 Task: Find a house in Sojat, India for 6 guests from 6 Sep to 15 Sep with a price range of ₹8000 to ₹21000, including Wifi, Free parking, and TV.
Action: Mouse pressed left at (452, 115)
Screenshot: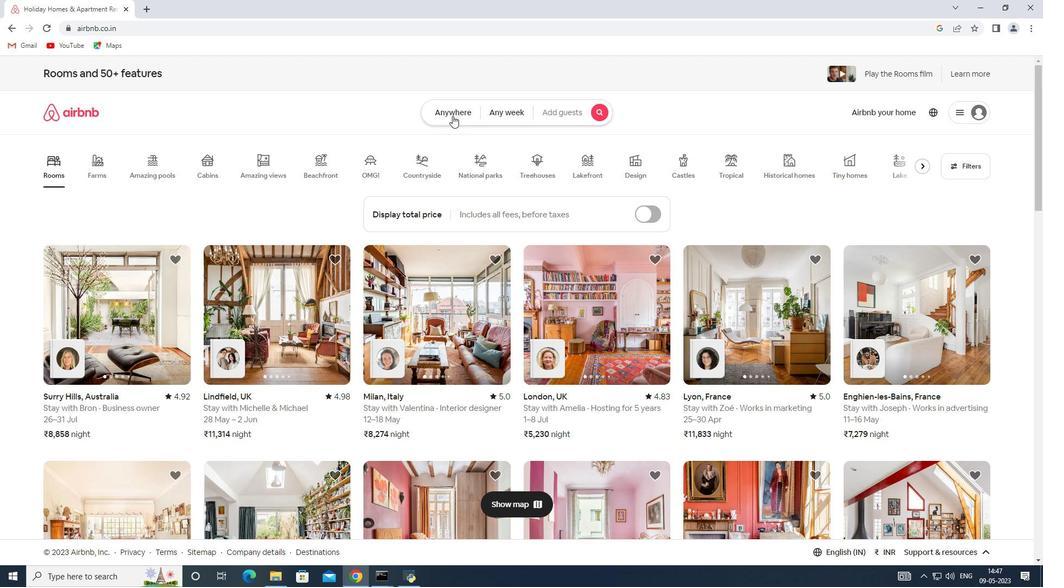 
Action: Mouse moved to (324, 157)
Screenshot: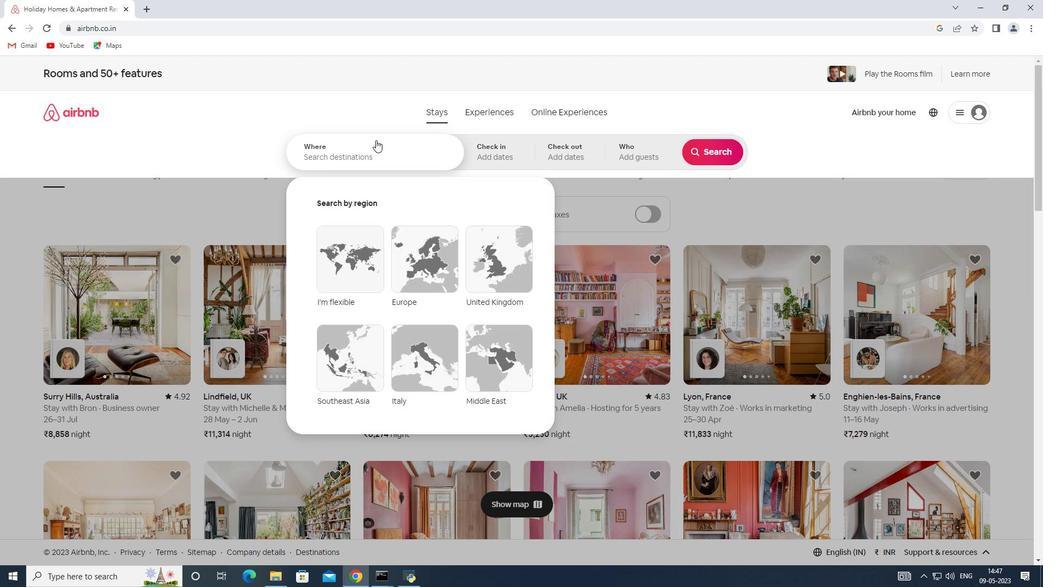 
Action: Mouse pressed left at (324, 157)
Screenshot: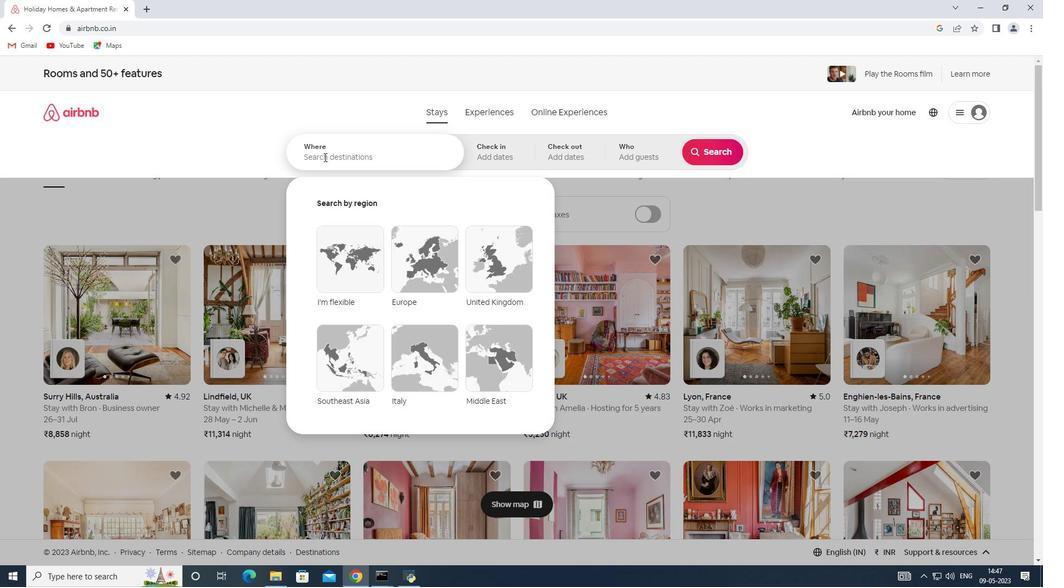 
Action: Key pressed <Key.shift><Key.shift><Key.shift><Key.shift><Key.shift><Key.shift>Sojat,<Key.shift>India
Screenshot: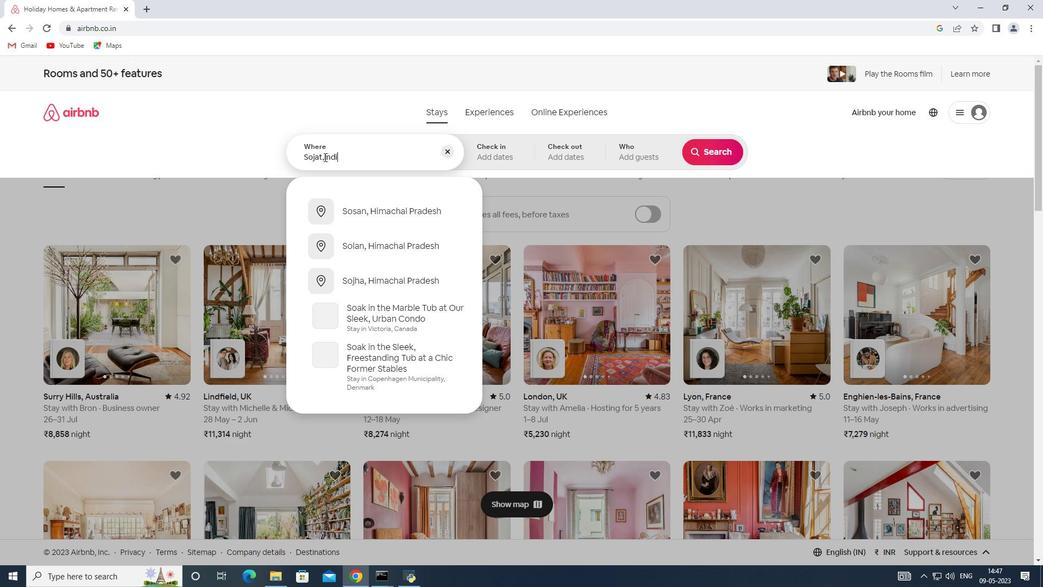 
Action: Mouse moved to (496, 144)
Screenshot: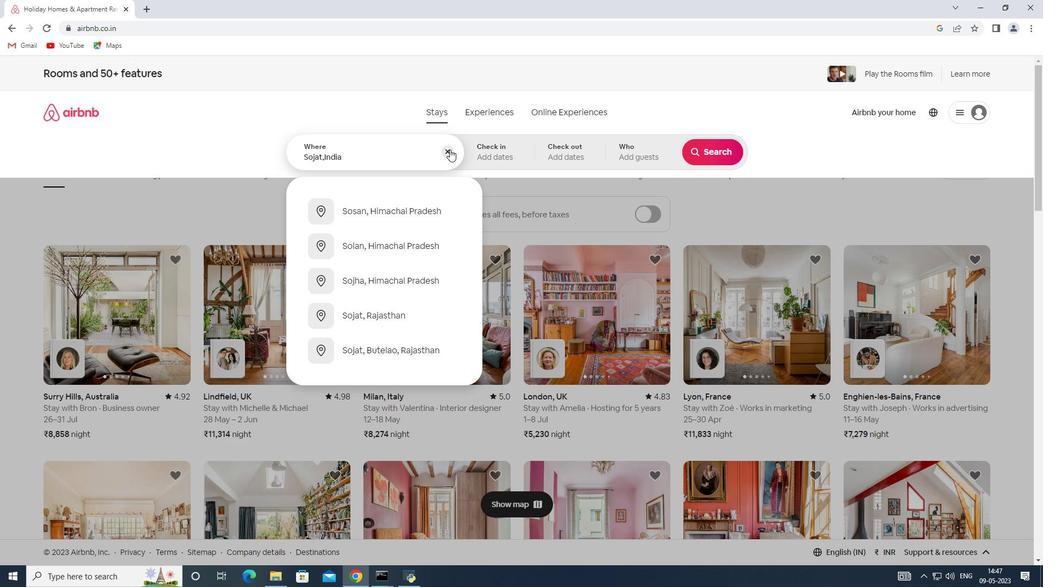 
Action: Mouse pressed left at (496, 144)
Screenshot: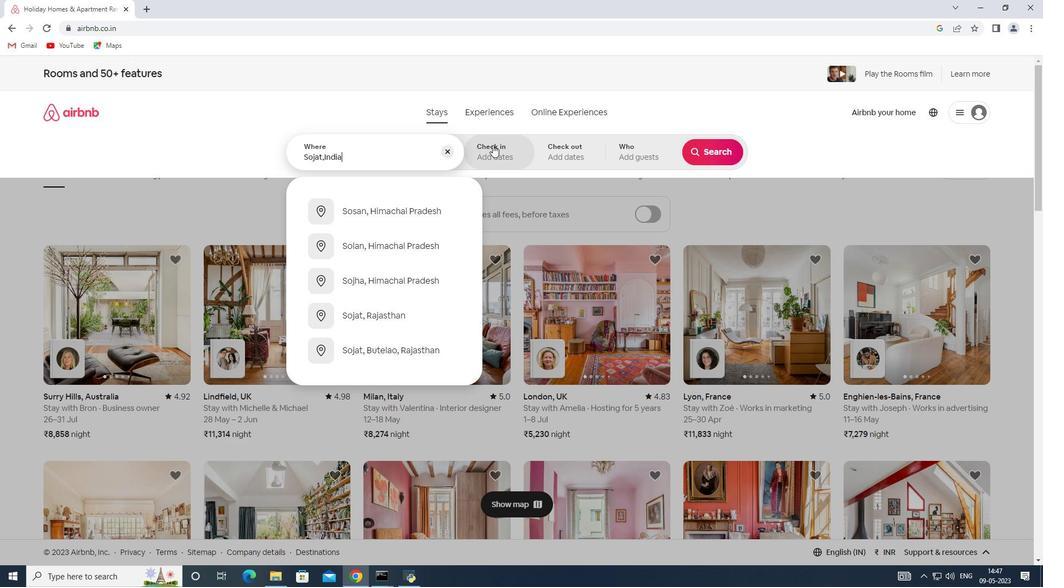 
Action: Mouse moved to (710, 242)
Screenshot: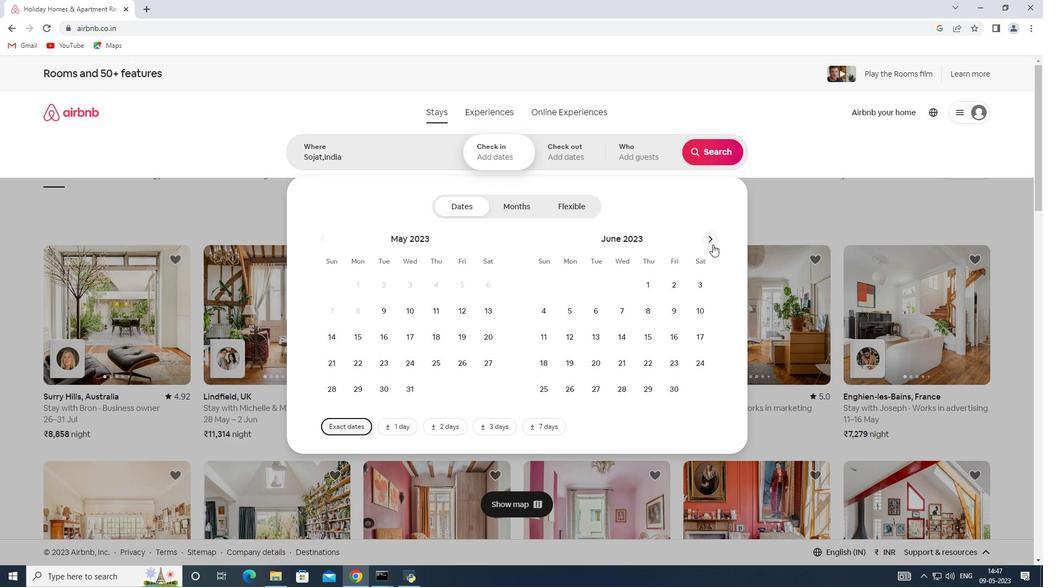 
Action: Mouse pressed left at (710, 242)
Screenshot: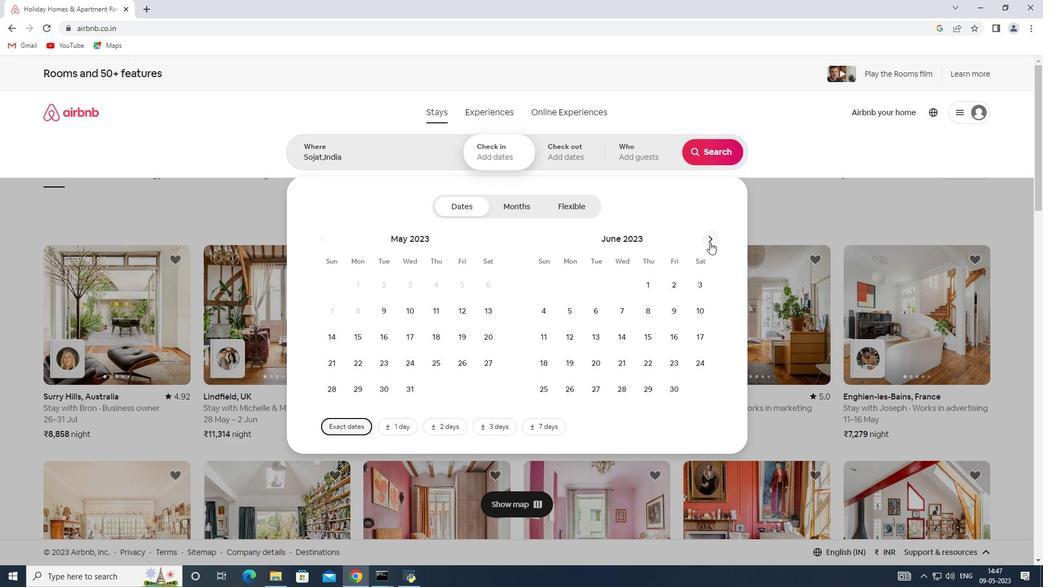 
Action: Mouse pressed left at (710, 242)
Screenshot: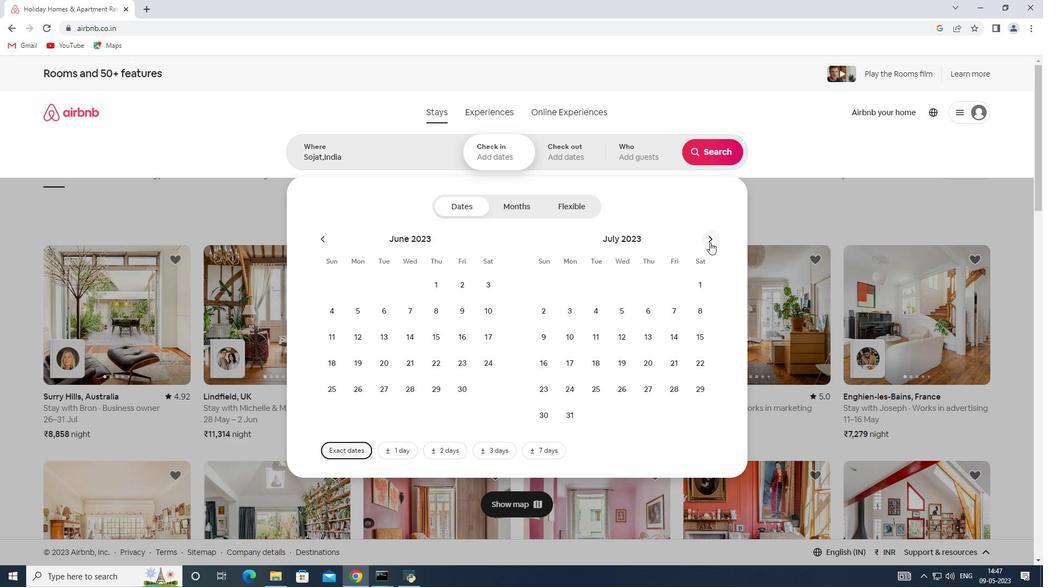 
Action: Mouse pressed left at (710, 242)
Screenshot: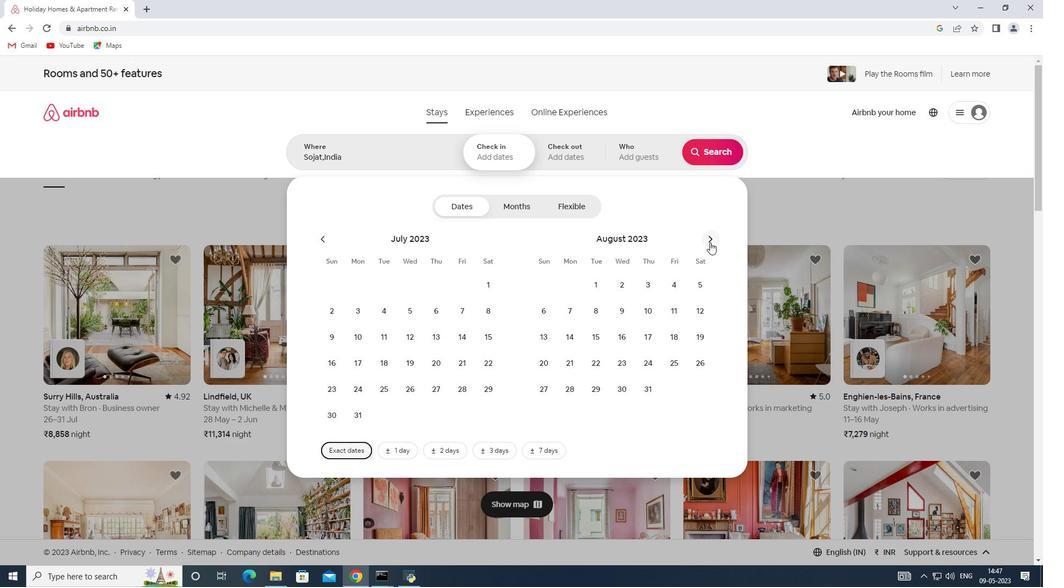 
Action: Mouse moved to (625, 306)
Screenshot: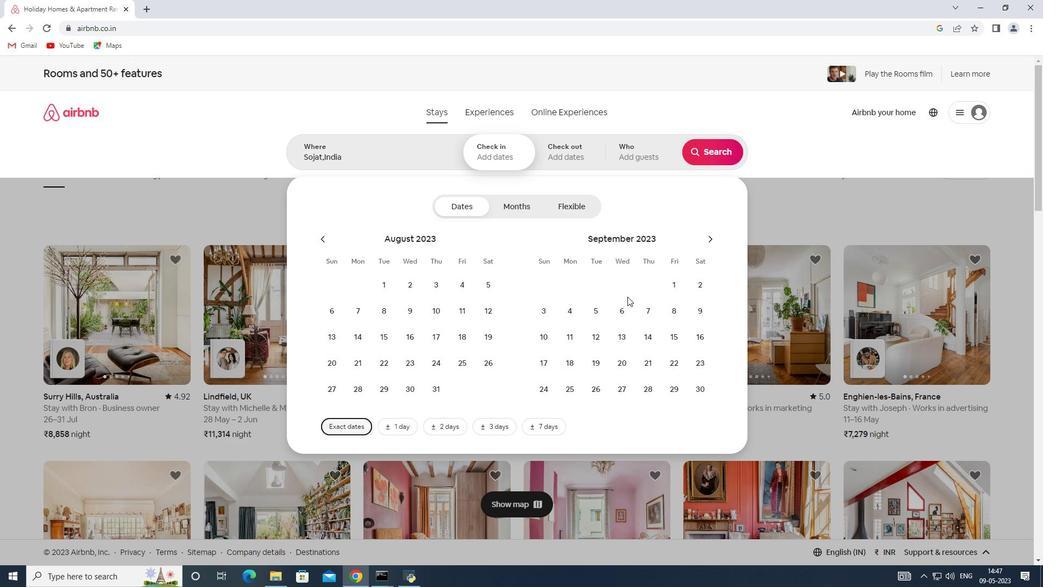 
Action: Mouse pressed left at (625, 306)
Screenshot: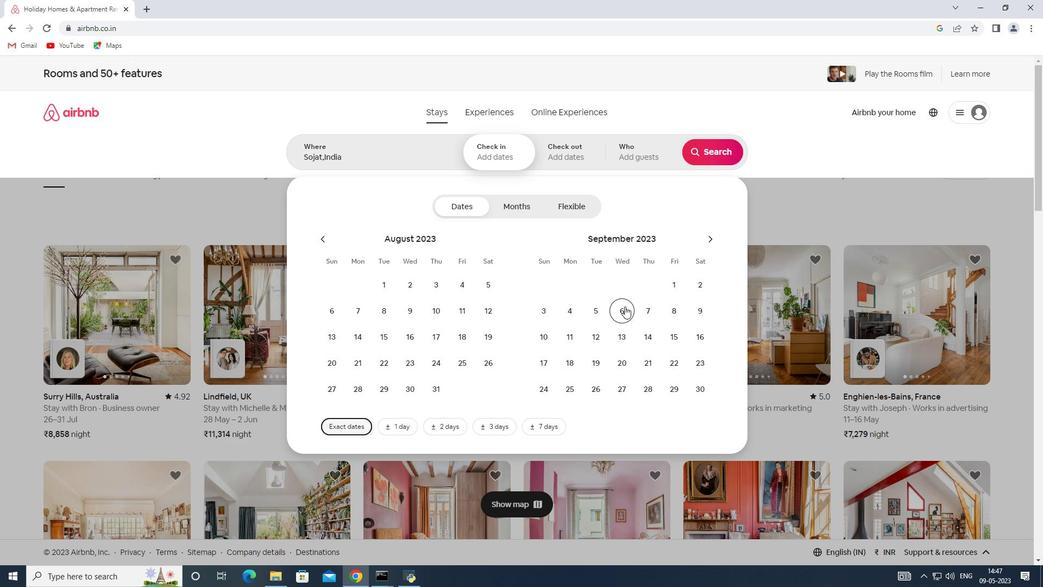 
Action: Mouse moved to (669, 335)
Screenshot: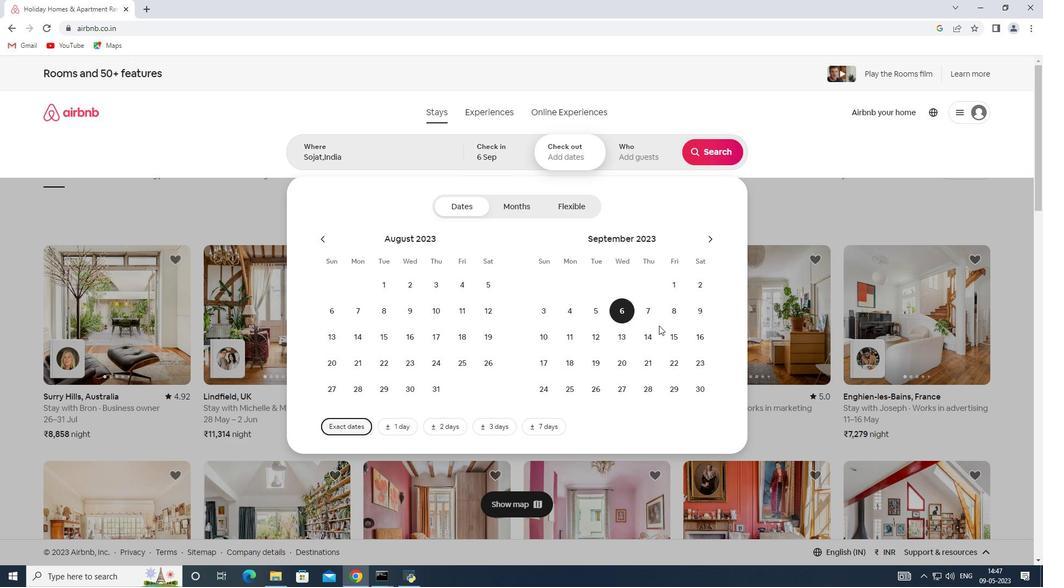 
Action: Mouse pressed left at (669, 335)
Screenshot: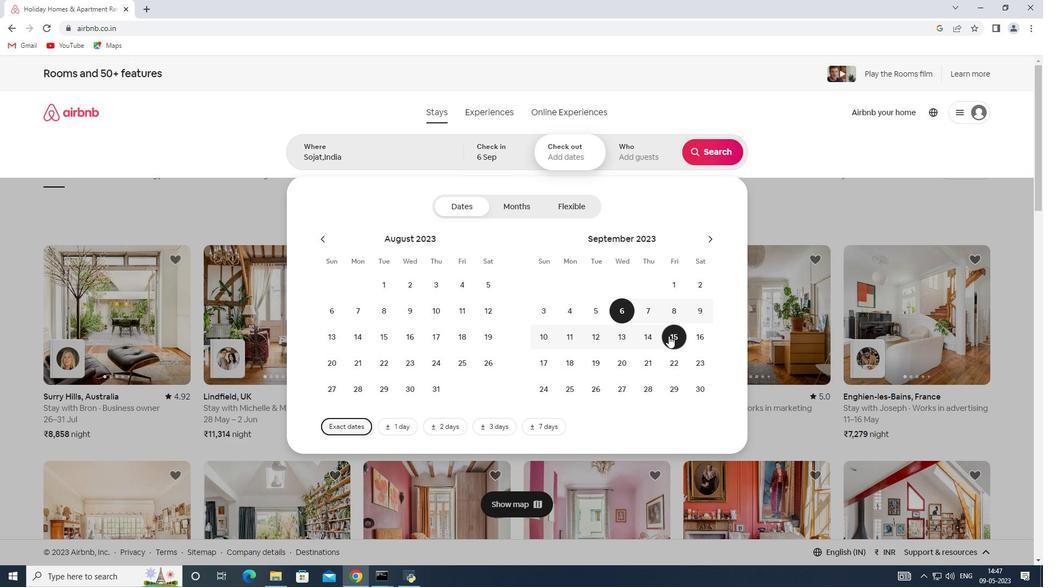 
Action: Mouse moved to (642, 154)
Screenshot: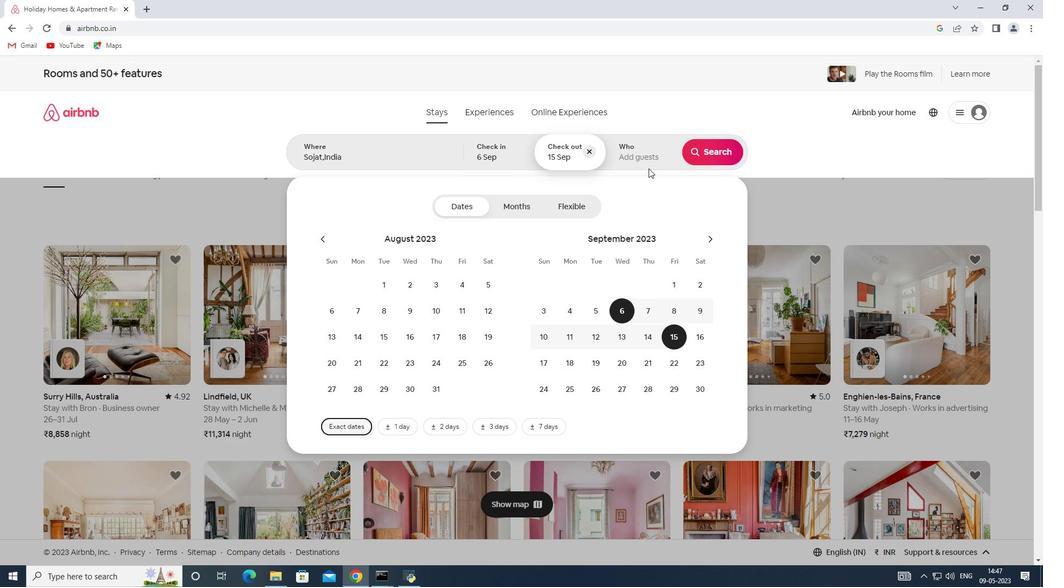 
Action: Mouse pressed left at (642, 154)
Screenshot: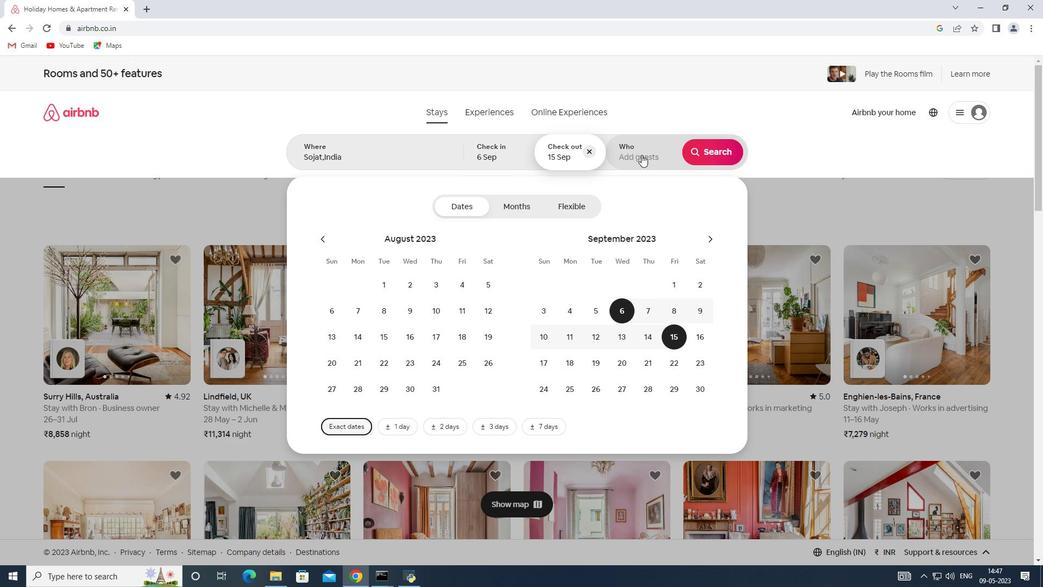 
Action: Mouse moved to (714, 209)
Screenshot: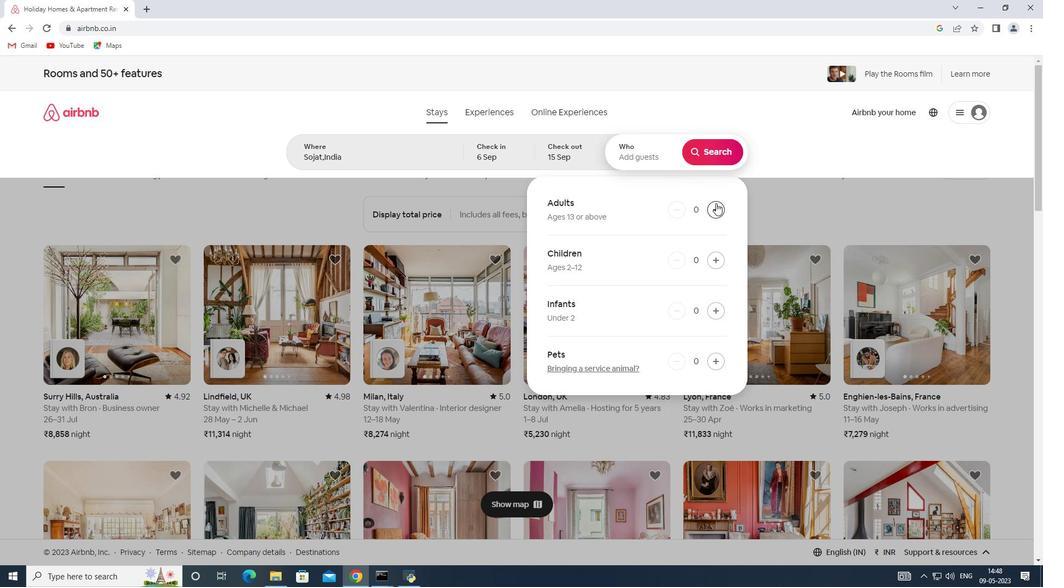 
Action: Mouse pressed left at (714, 209)
Screenshot: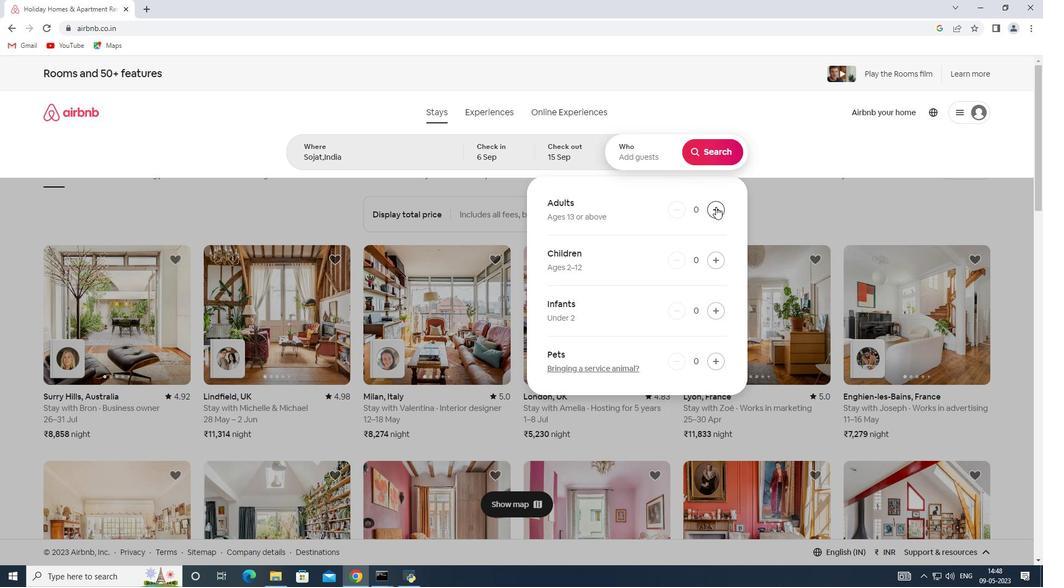 
Action: Mouse pressed left at (714, 209)
Screenshot: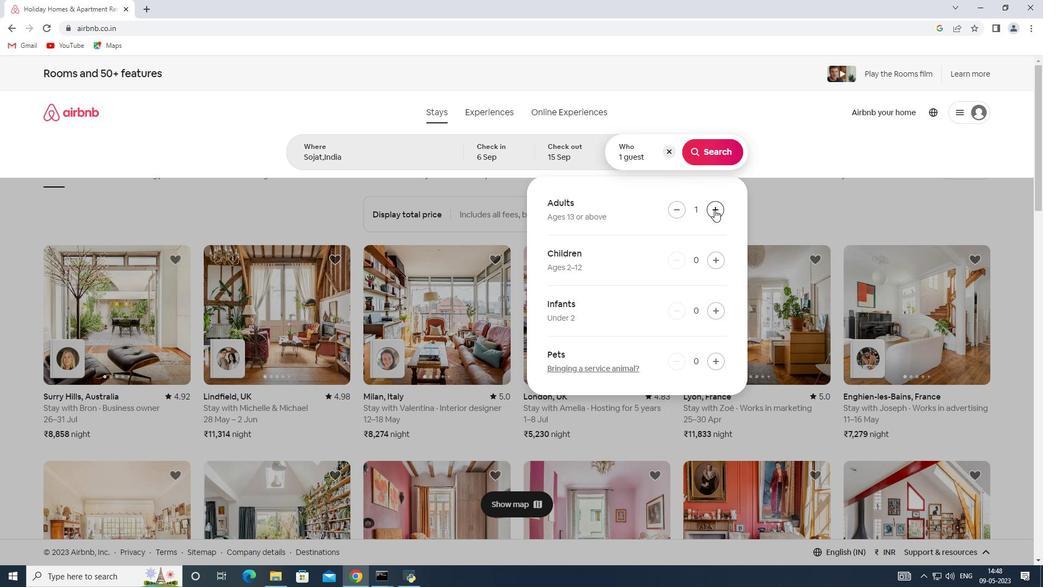 
Action: Mouse moved to (714, 210)
Screenshot: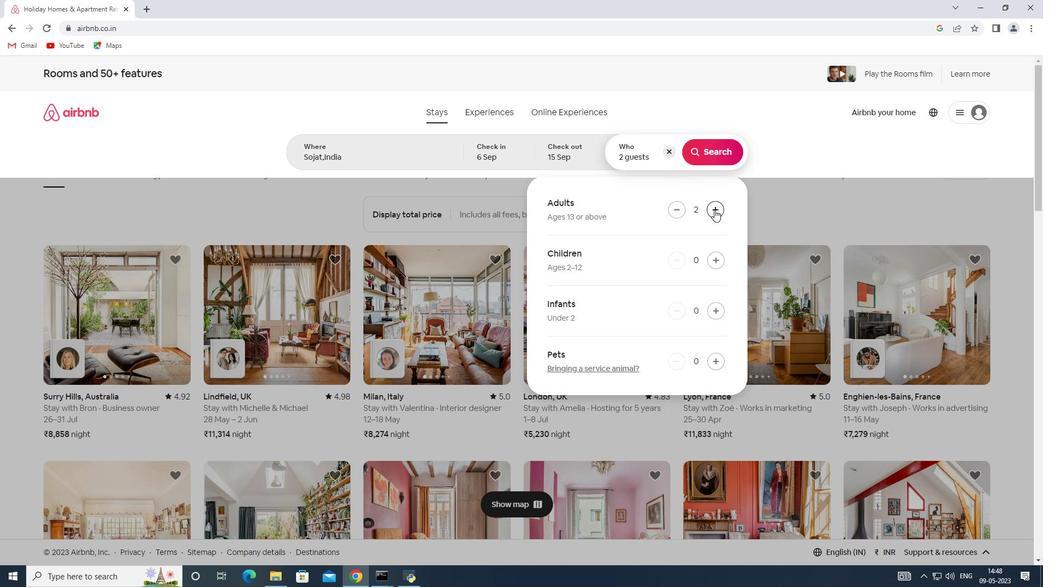 
Action: Mouse pressed left at (714, 210)
Screenshot: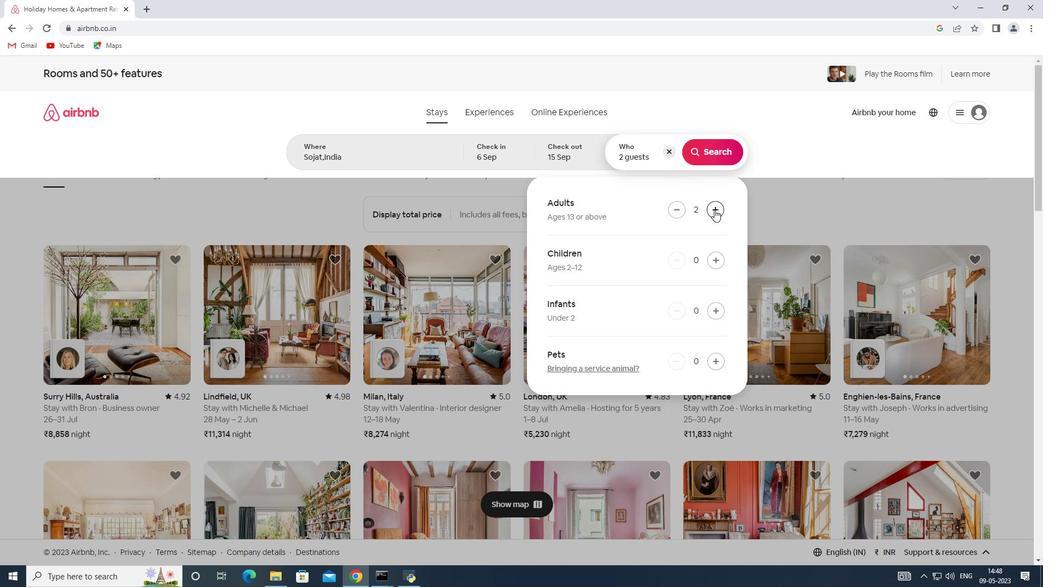 
Action: Mouse pressed left at (714, 210)
Screenshot: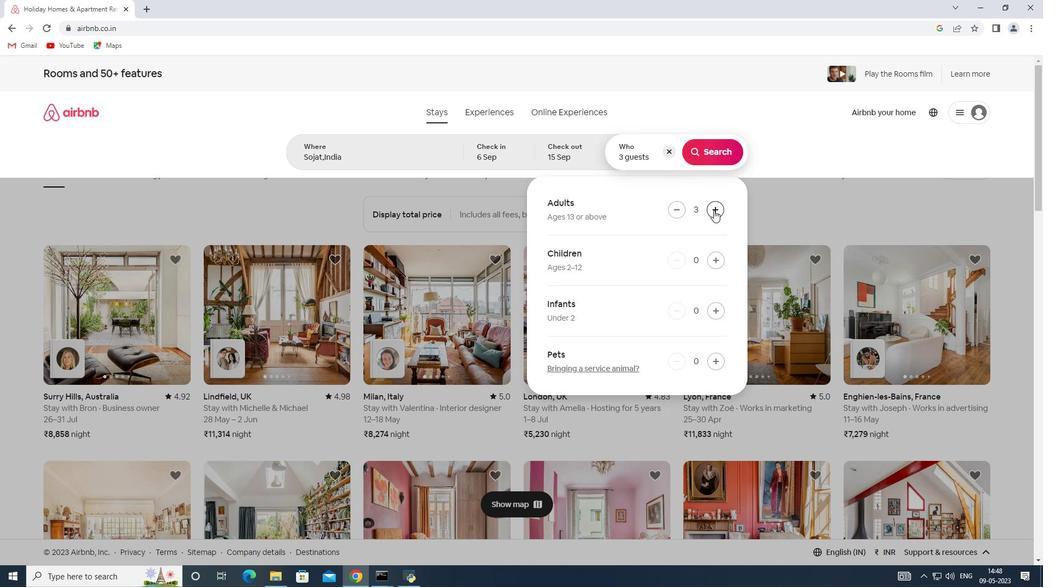 
Action: Mouse pressed left at (714, 210)
Screenshot: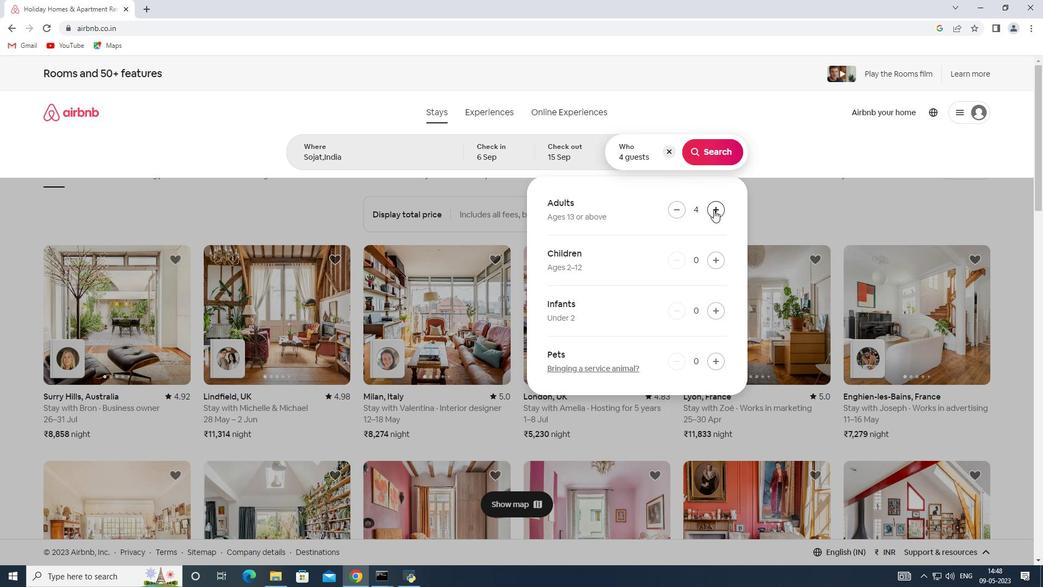 
Action: Mouse pressed left at (714, 210)
Screenshot: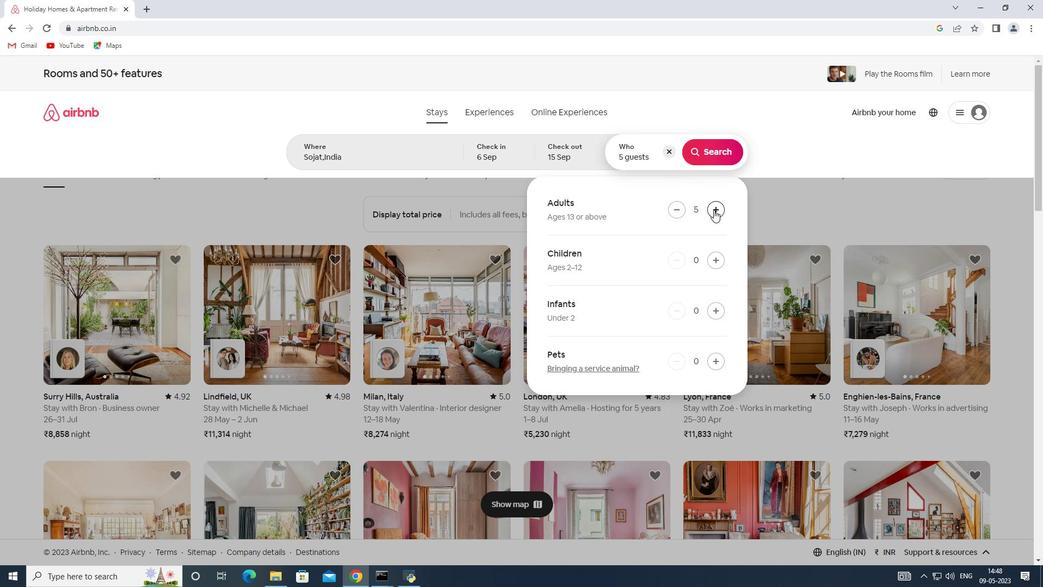 
Action: Mouse moved to (708, 152)
Screenshot: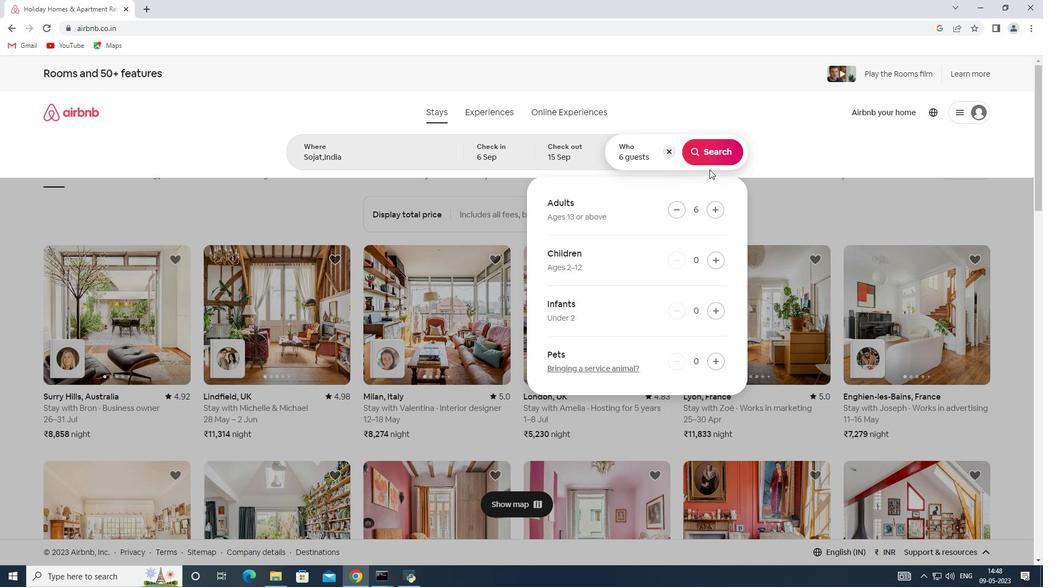 
Action: Mouse pressed left at (708, 152)
Screenshot: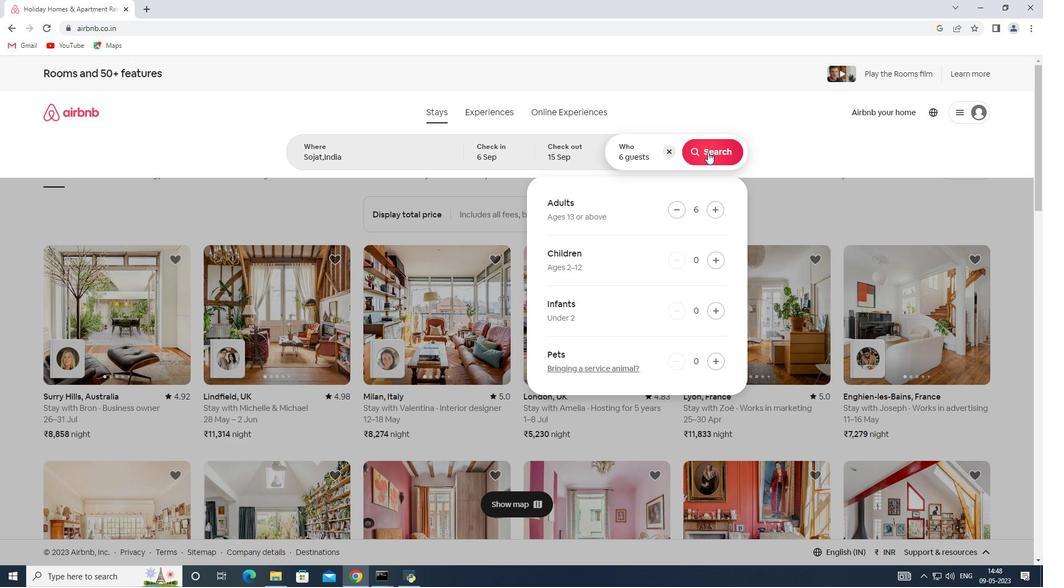 
Action: Mouse moved to (981, 127)
Screenshot: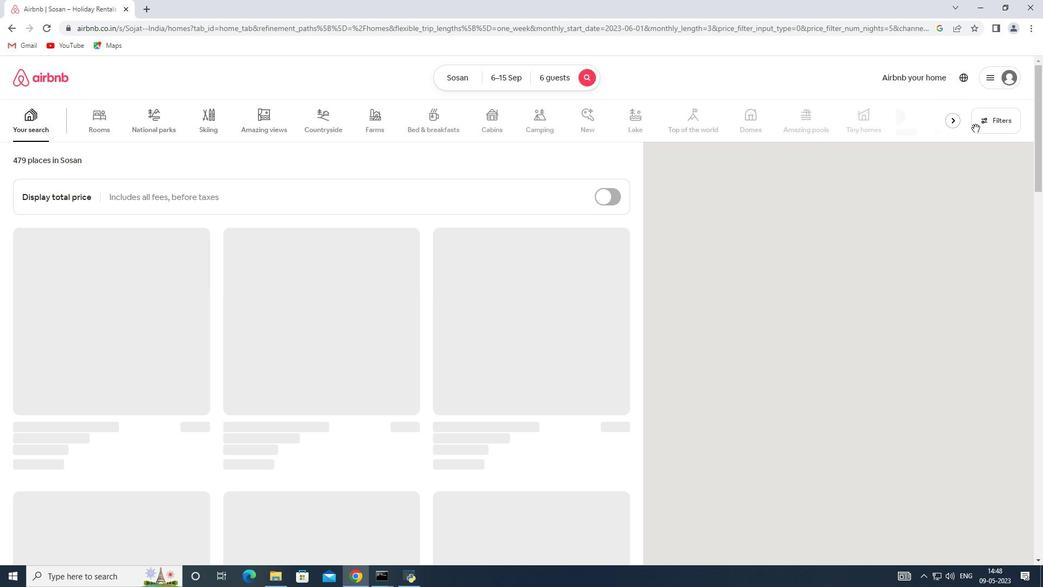 
Action: Mouse pressed left at (981, 127)
Screenshot: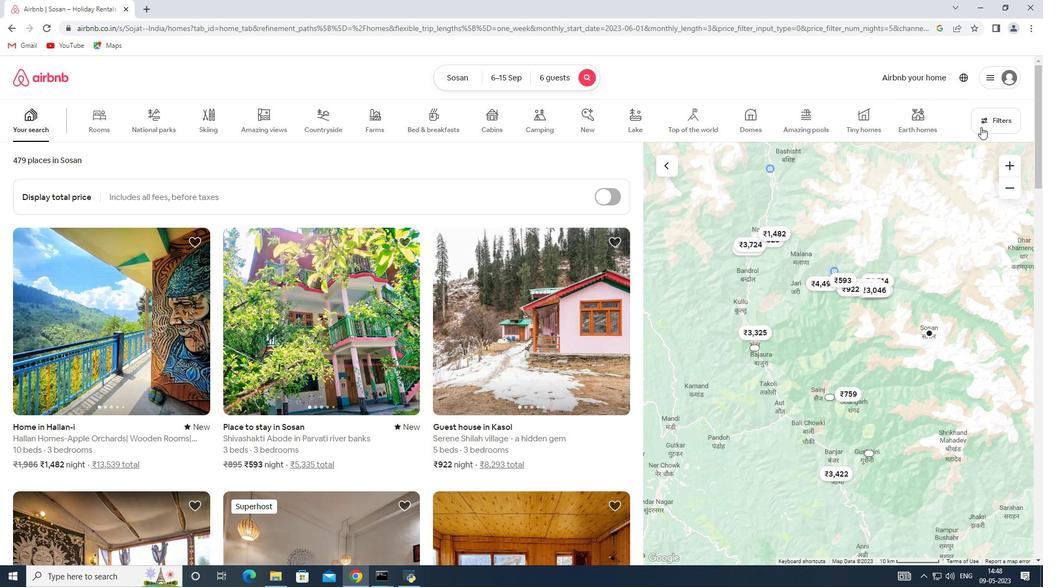 
Action: Mouse moved to (380, 383)
Screenshot: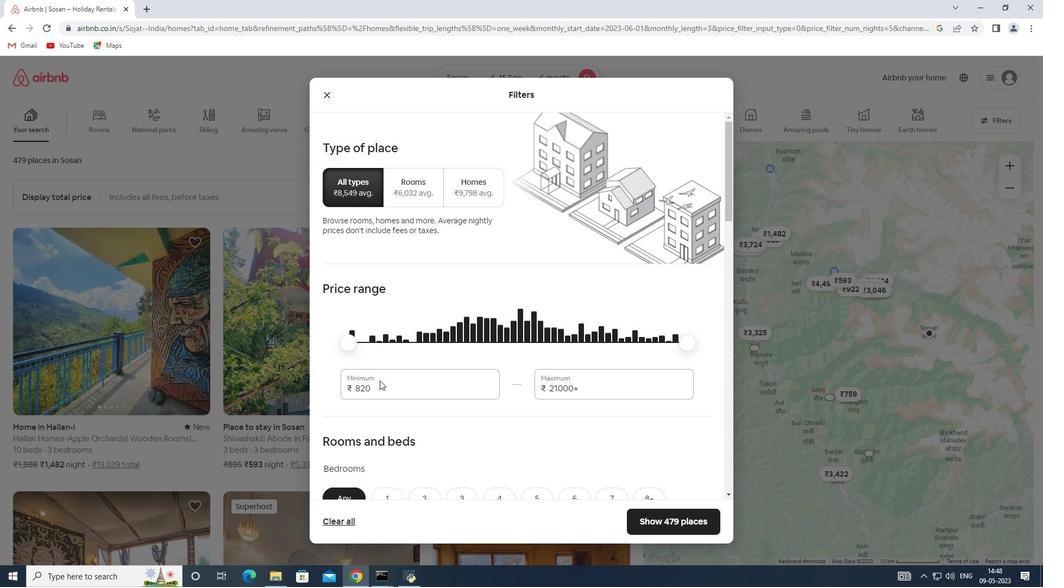 
Action: Mouse pressed left at (380, 383)
Screenshot: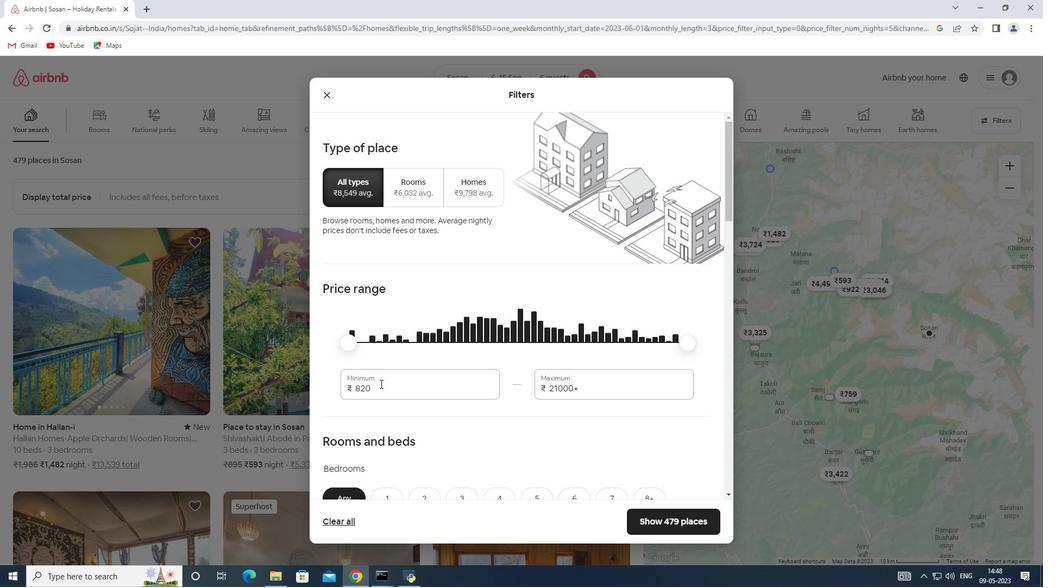 
Action: Mouse moved to (331, 385)
Screenshot: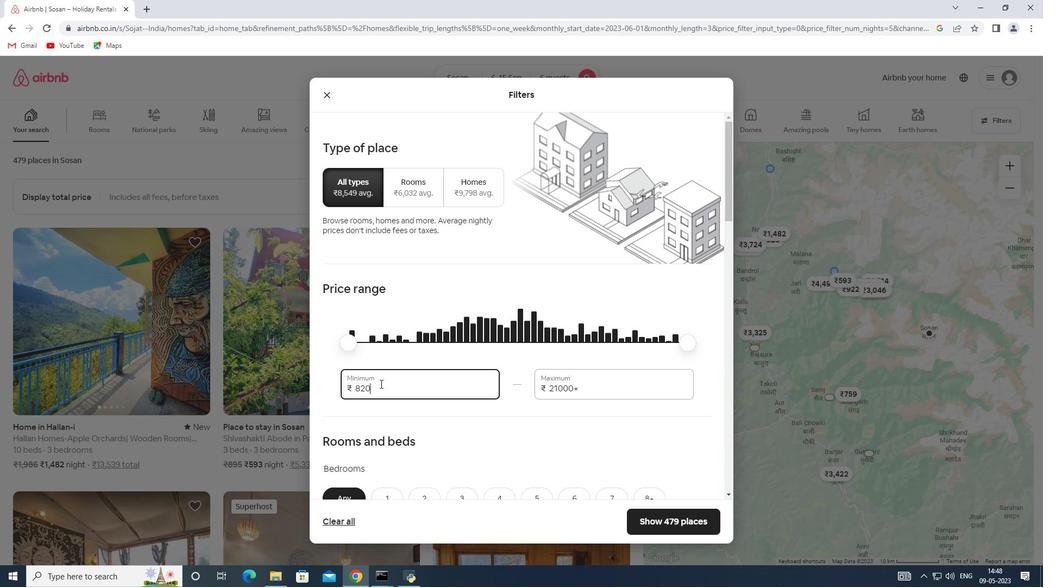 
Action: Key pressed 8000
Screenshot: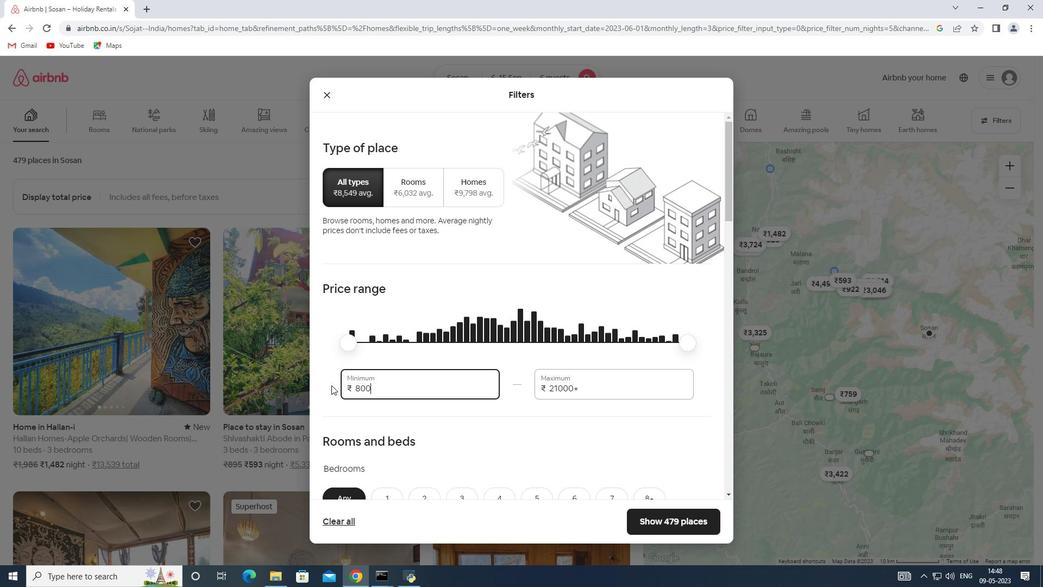 
Action: Mouse moved to (575, 386)
Screenshot: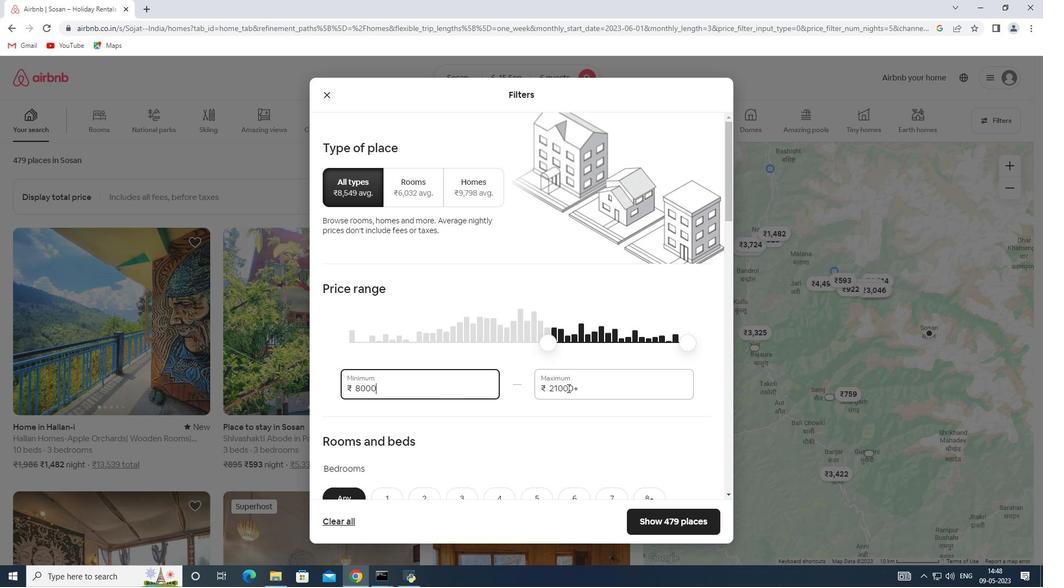 
Action: Mouse pressed left at (575, 386)
Screenshot: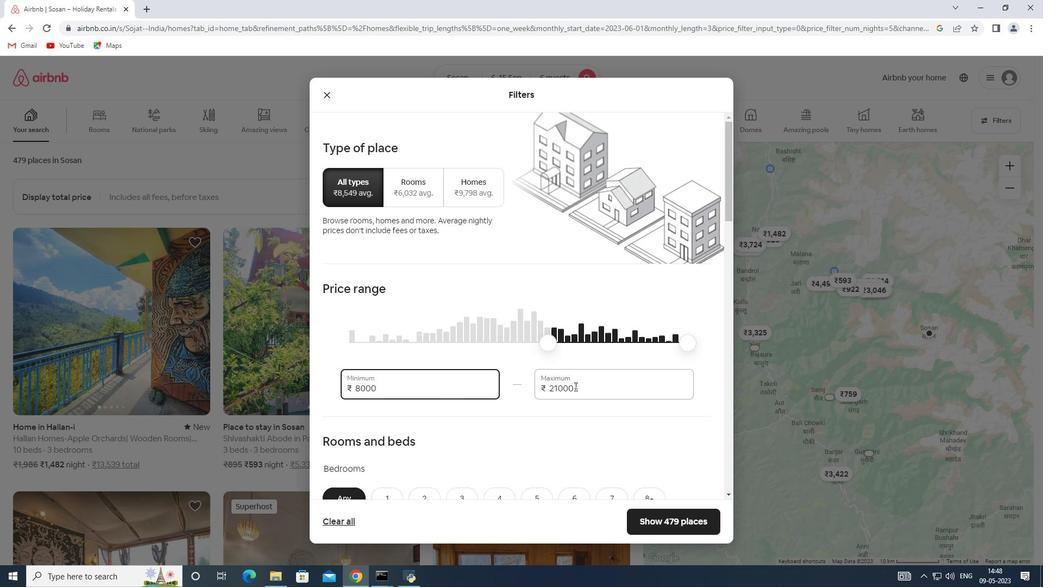 
Action: Mouse moved to (532, 391)
Screenshot: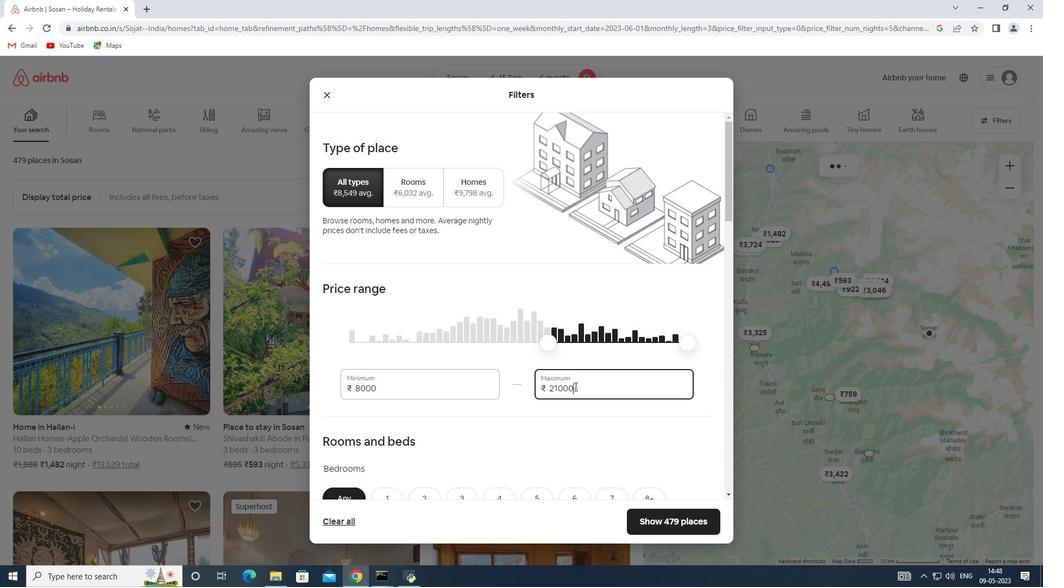 
Action: Key pressed 12000
Screenshot: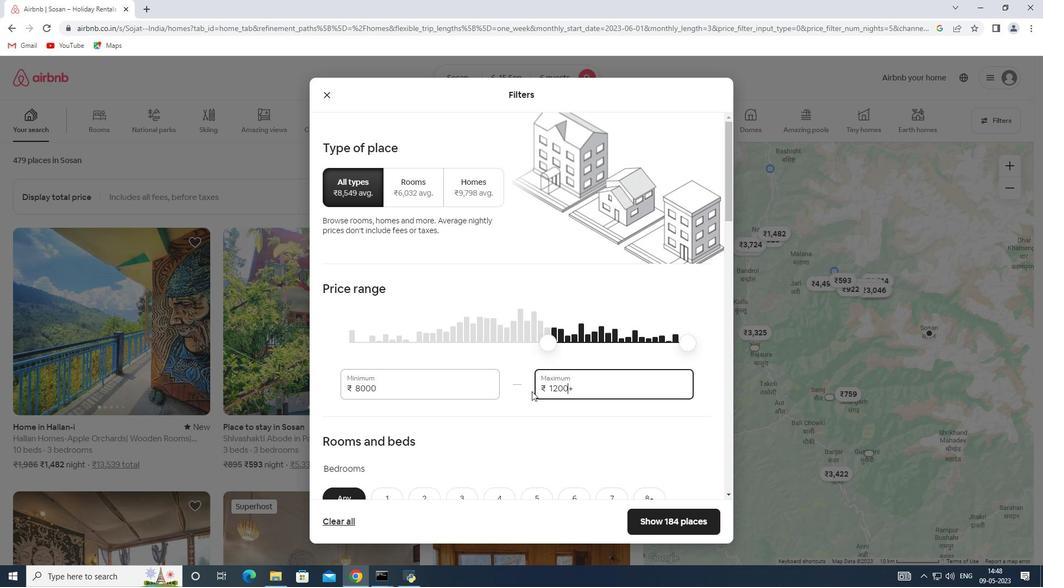 
Action: Mouse scrolled (532, 390) with delta (0, 0)
Screenshot: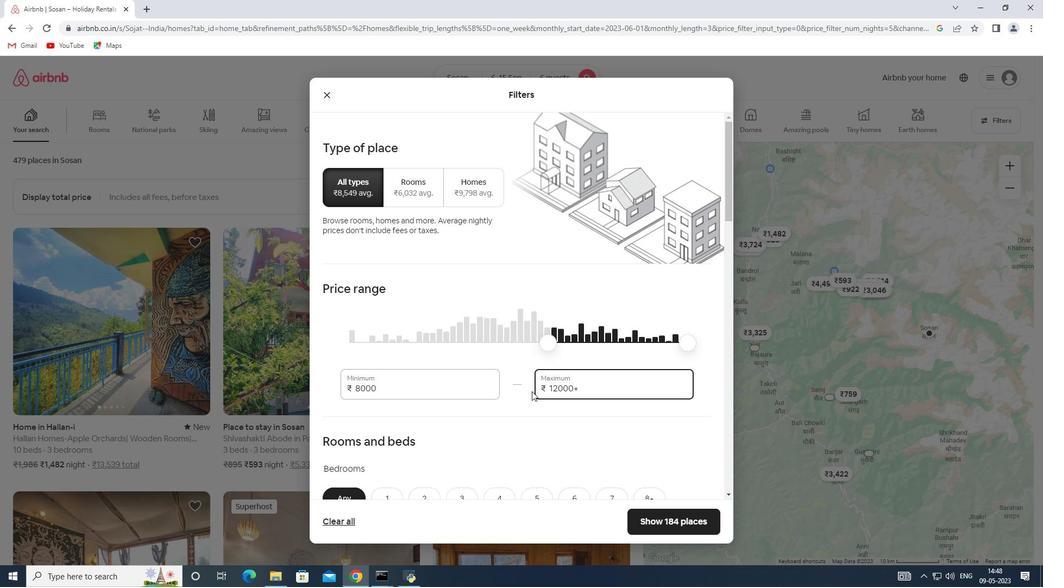 
Action: Mouse scrolled (532, 390) with delta (0, 0)
Screenshot: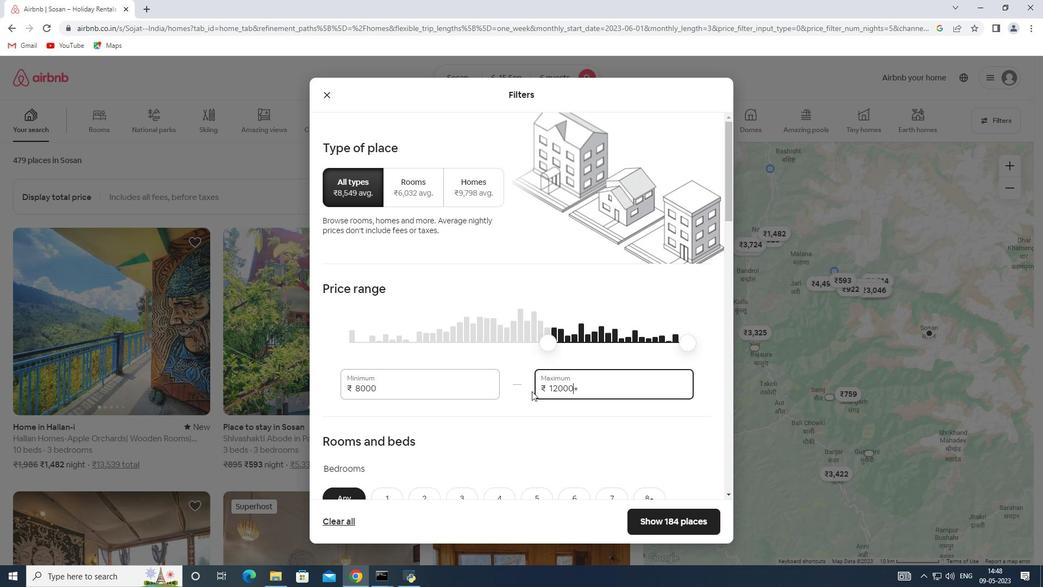 
Action: Mouse scrolled (532, 390) with delta (0, 0)
Screenshot: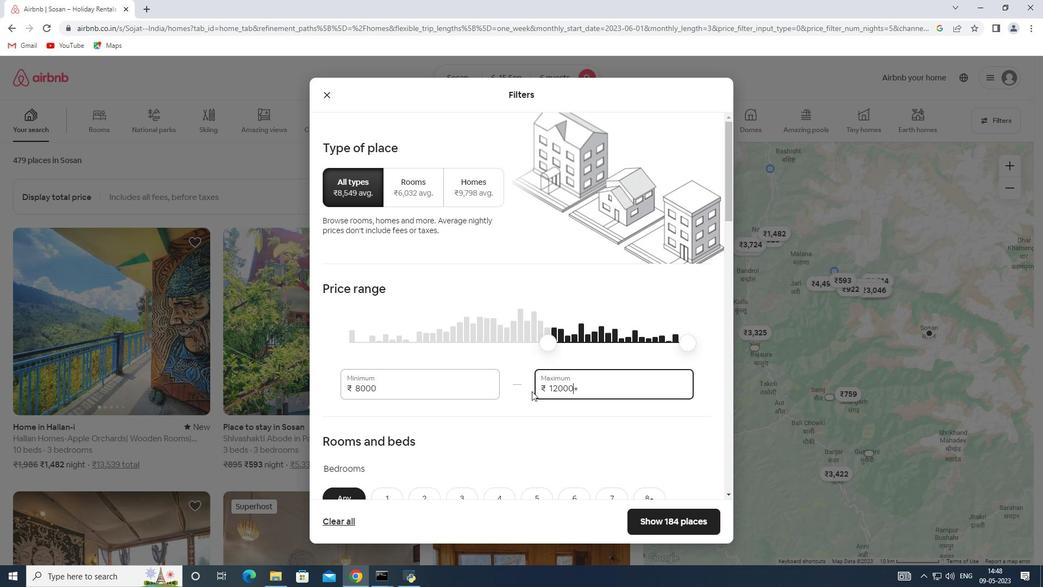 
Action: Mouse scrolled (532, 390) with delta (0, 0)
Screenshot: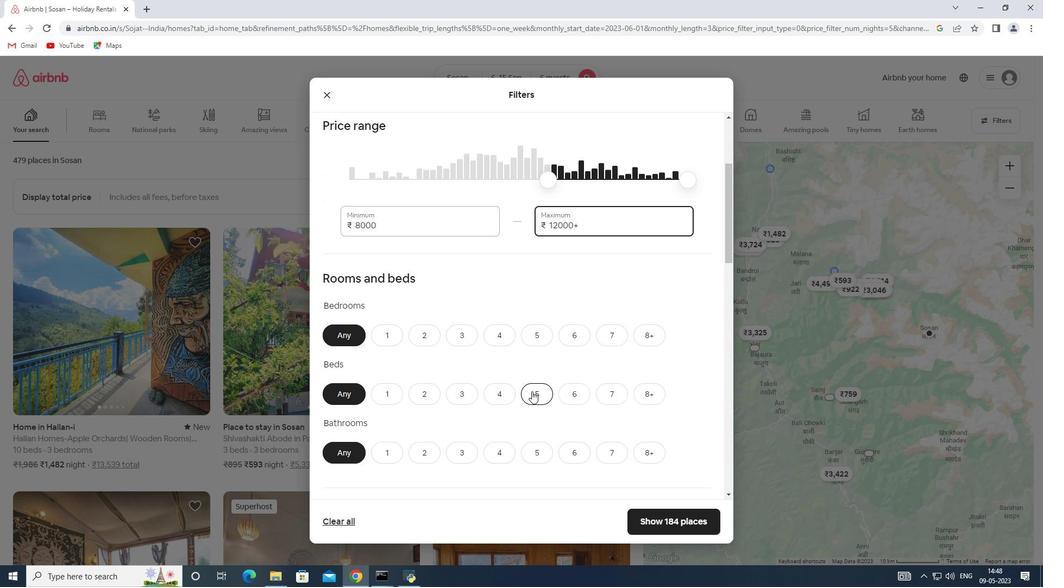 
Action: Mouse moved to (569, 285)
Screenshot: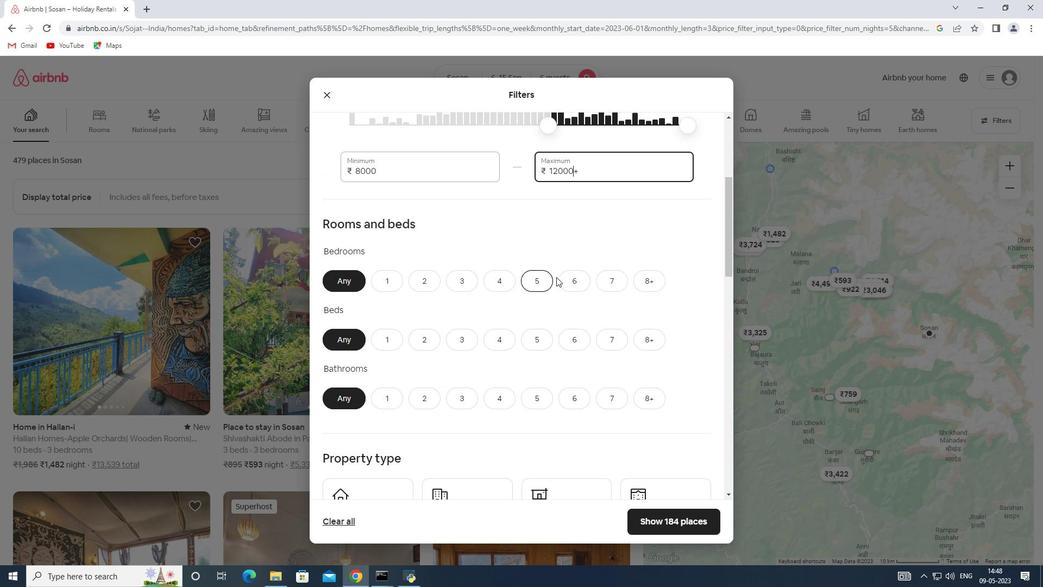 
Action: Mouse pressed left at (569, 285)
Screenshot: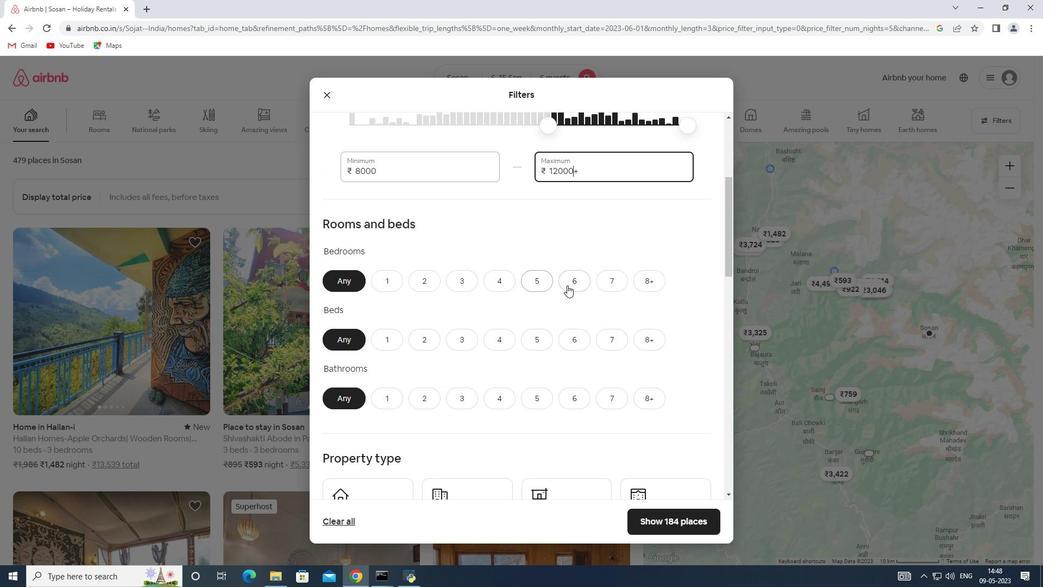 
Action: Mouse moved to (577, 343)
Screenshot: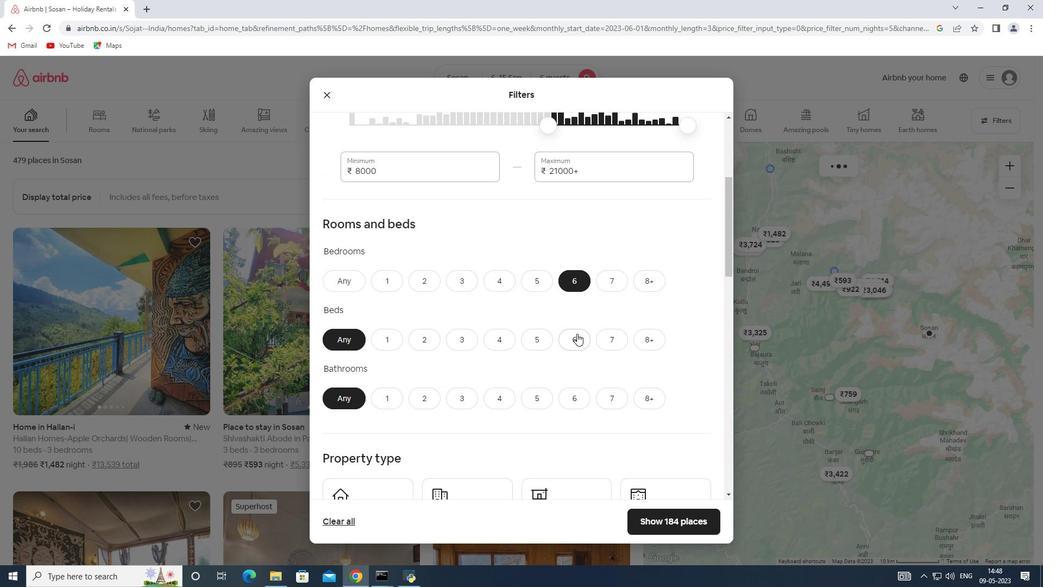
Action: Mouse pressed left at (577, 343)
Screenshot: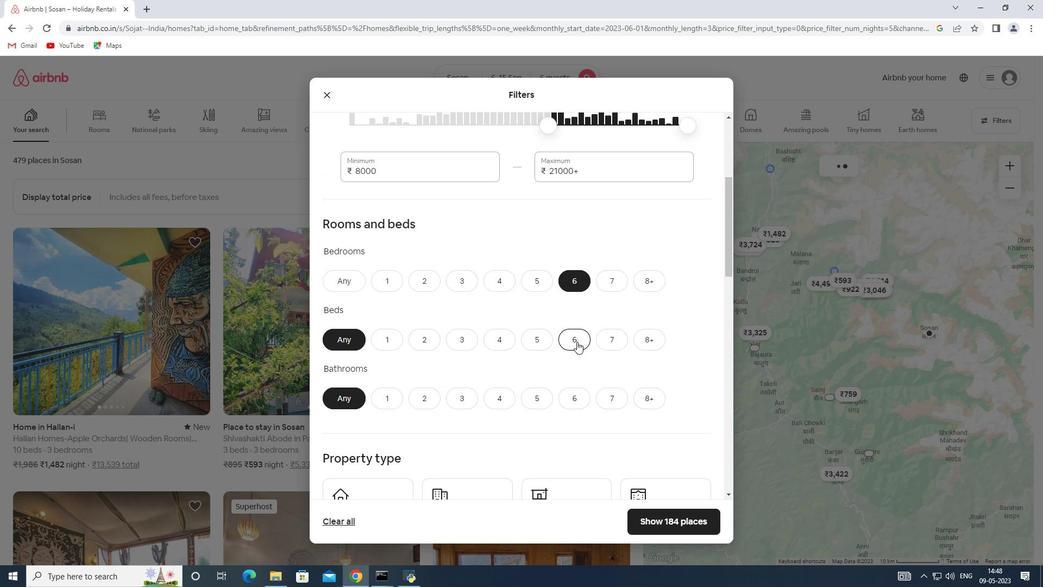 
Action: Mouse moved to (575, 401)
Screenshot: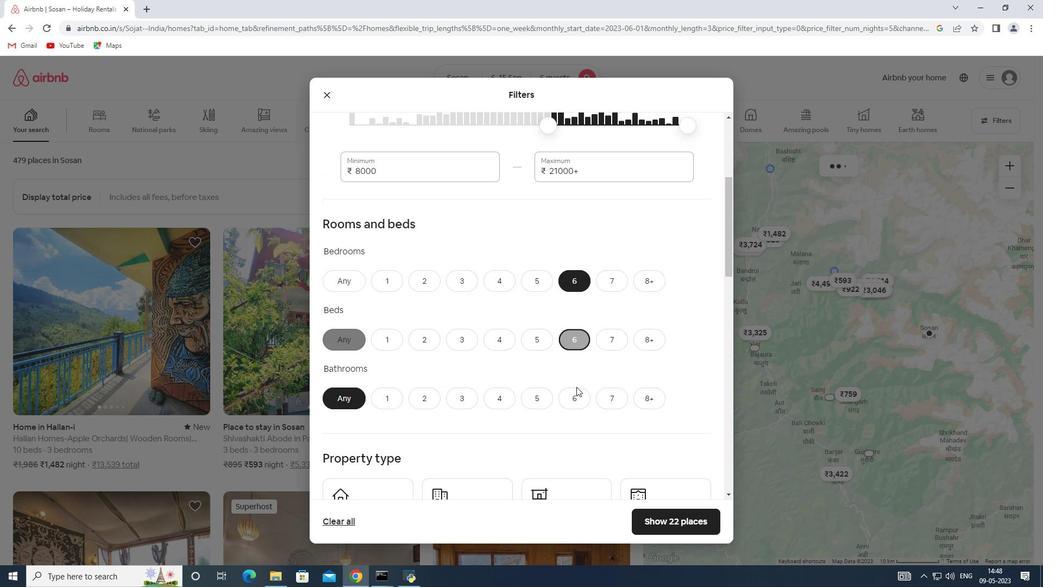
Action: Mouse pressed left at (575, 401)
Screenshot: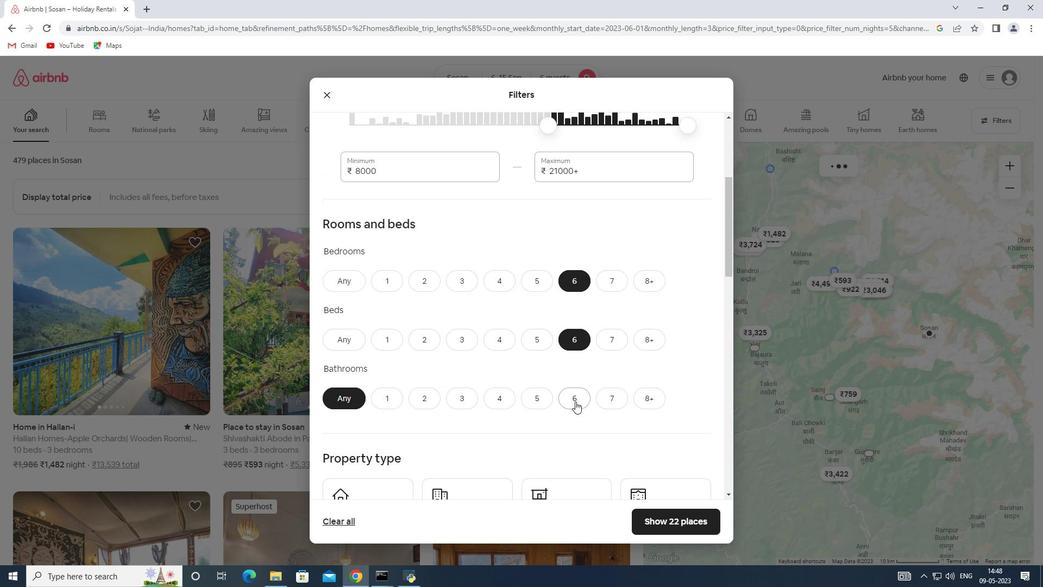 
Action: Mouse moved to (539, 385)
Screenshot: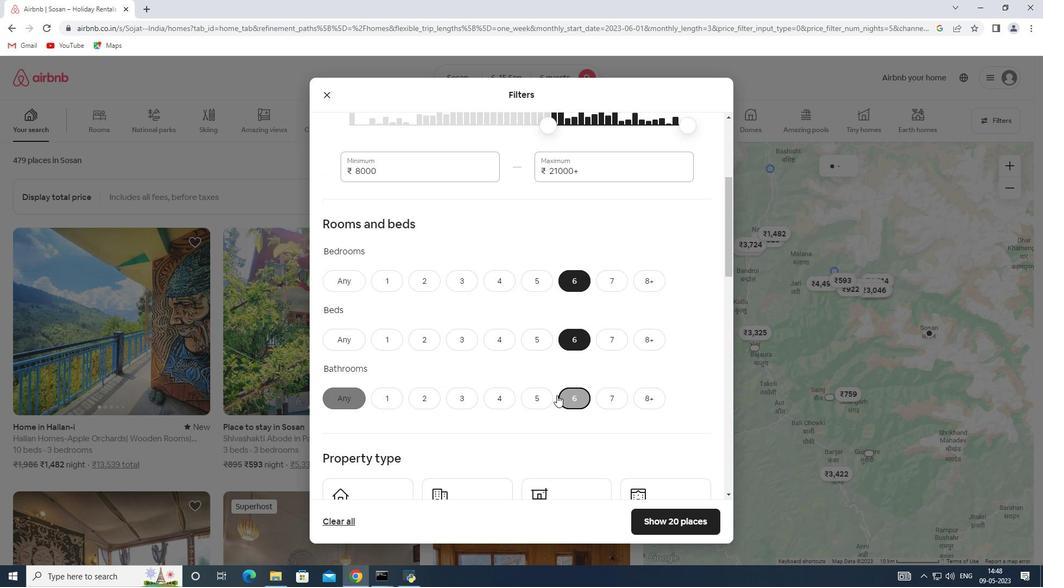 
Action: Mouse scrolled (539, 385) with delta (0, 0)
Screenshot: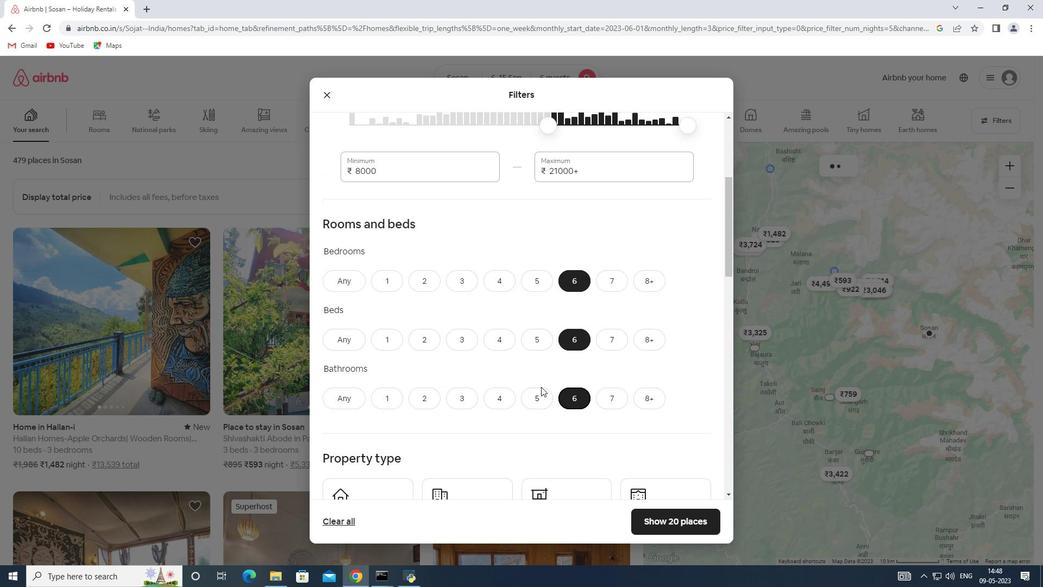 
Action: Mouse scrolled (539, 385) with delta (0, 0)
Screenshot: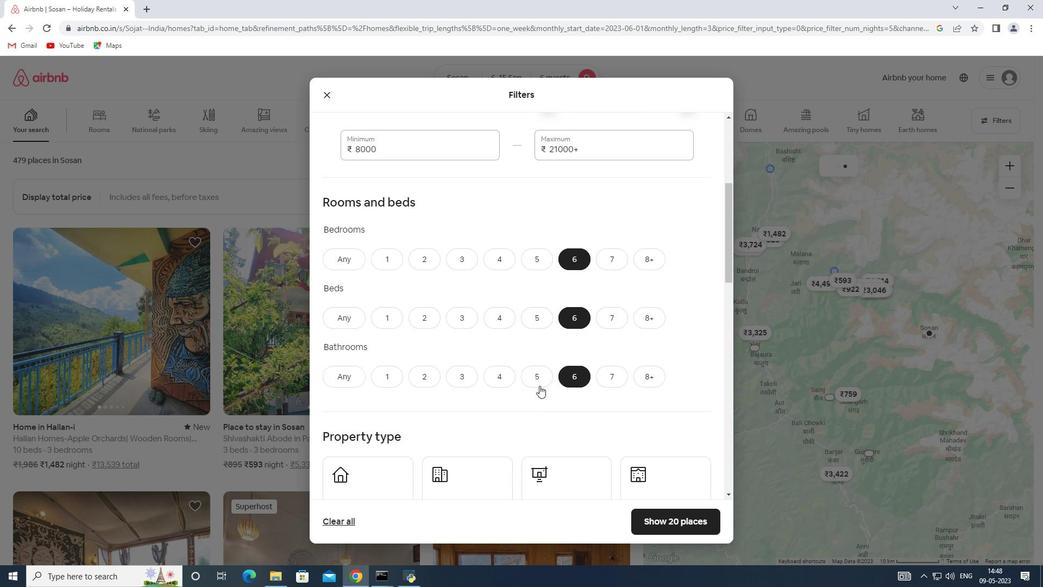 
Action: Mouse scrolled (539, 385) with delta (0, 0)
Screenshot: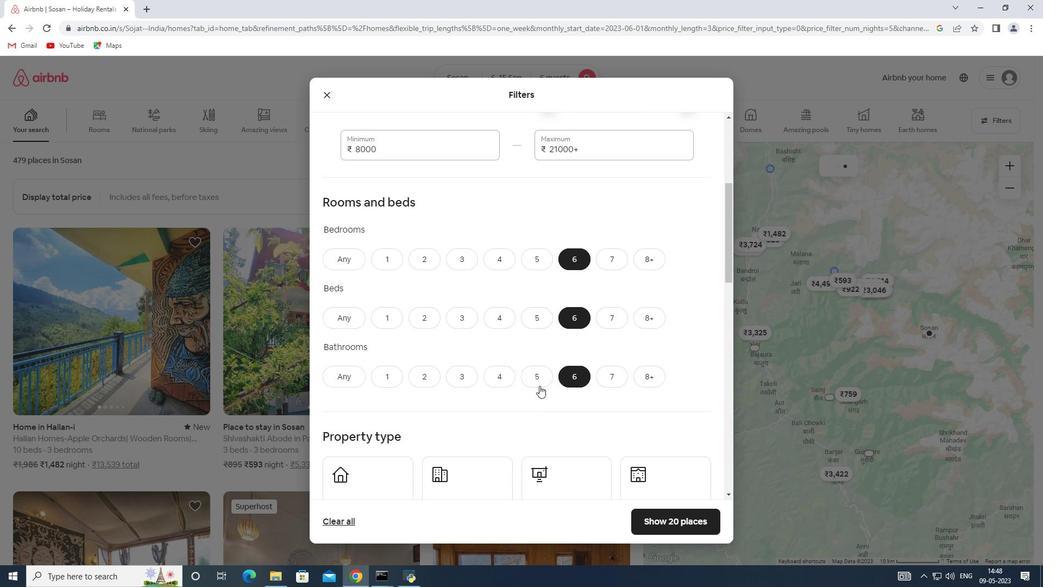 
Action: Mouse moved to (388, 357)
Screenshot: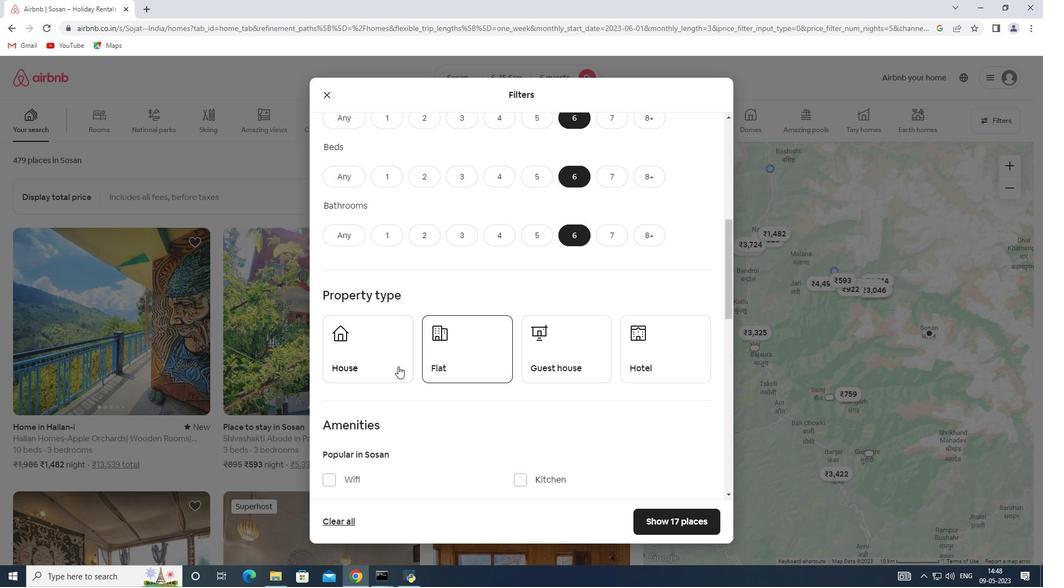 
Action: Mouse pressed left at (388, 357)
Screenshot: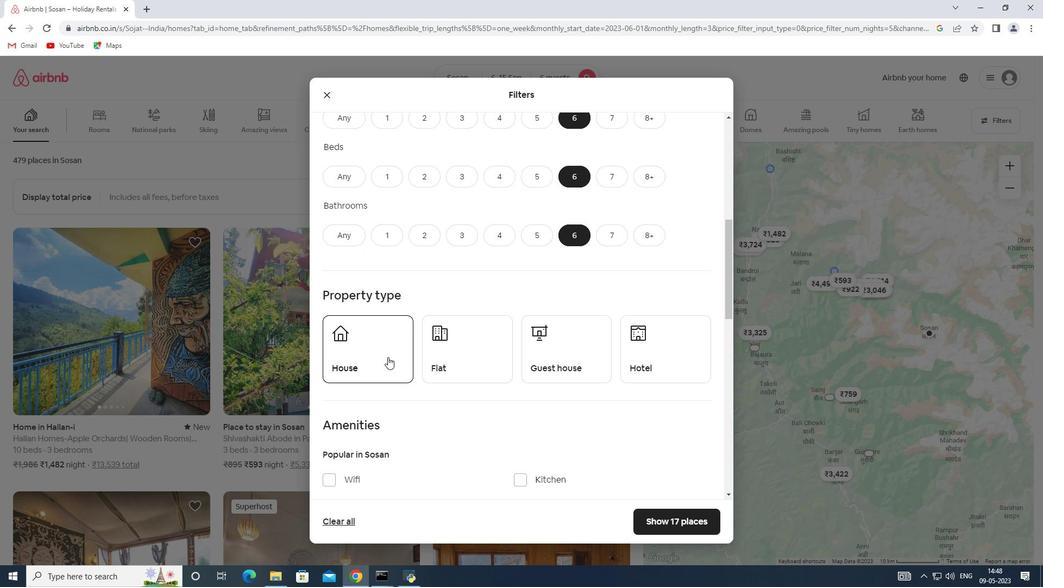 
Action: Mouse moved to (476, 348)
Screenshot: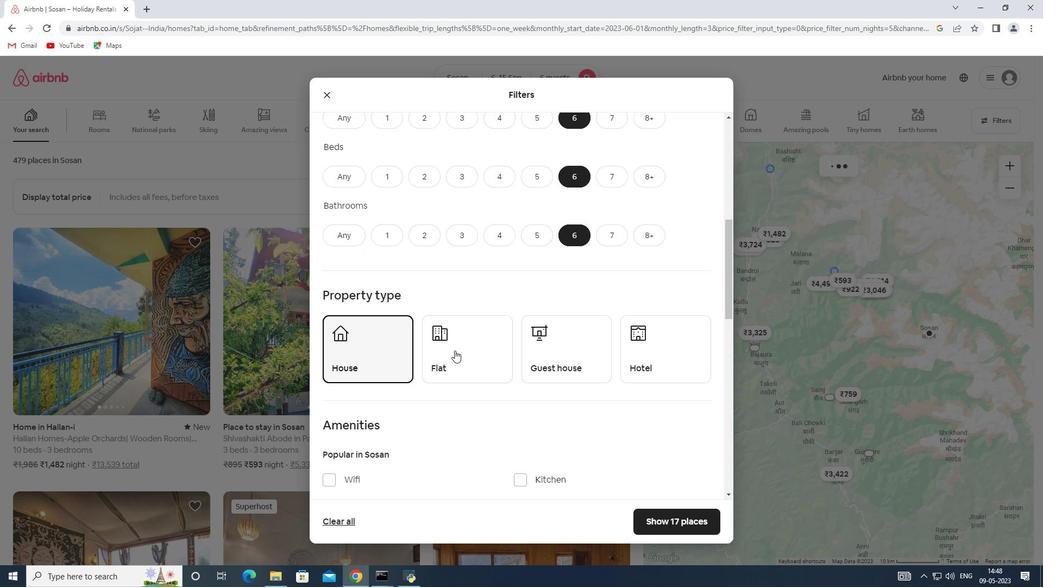 
Action: Mouse pressed left at (476, 348)
Screenshot: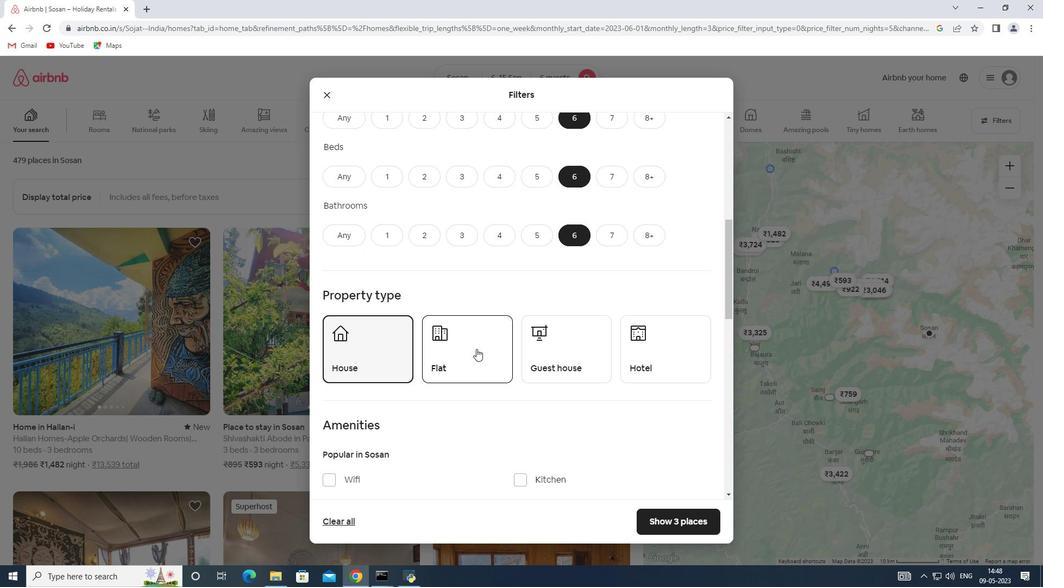 
Action: Mouse moved to (536, 350)
Screenshot: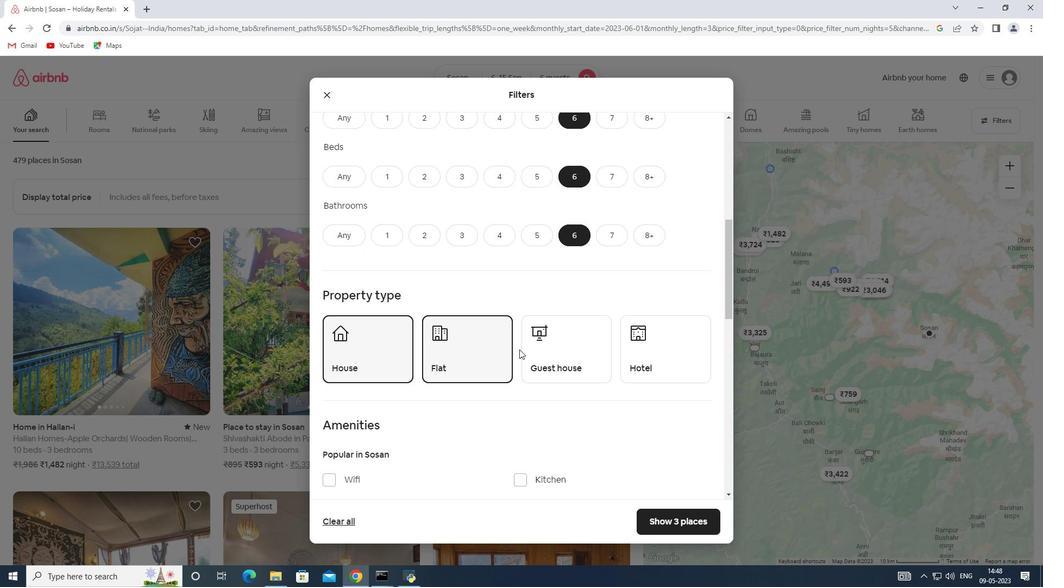 
Action: Mouse pressed left at (536, 350)
Screenshot: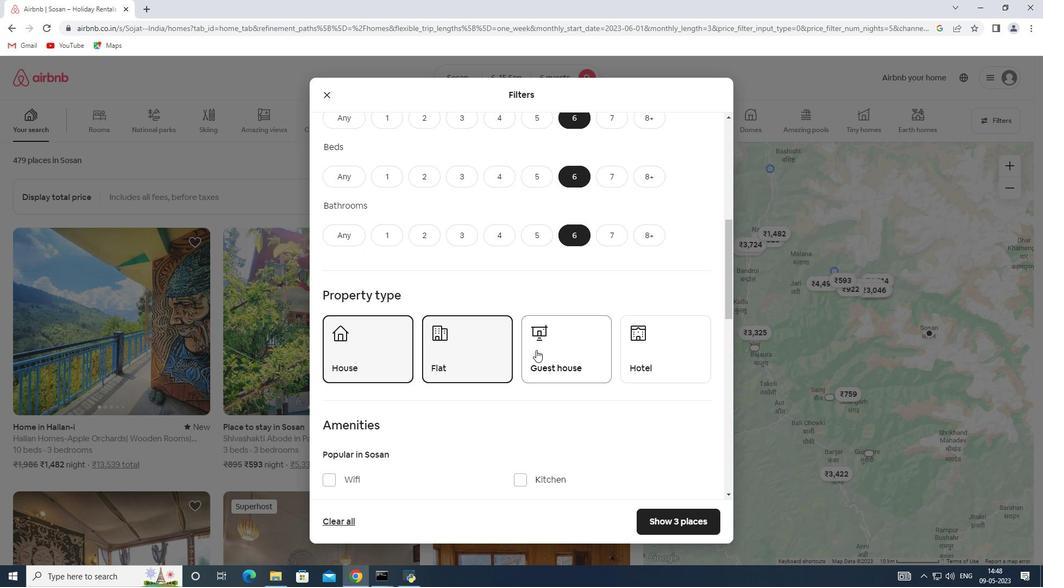 
Action: Mouse moved to (441, 365)
Screenshot: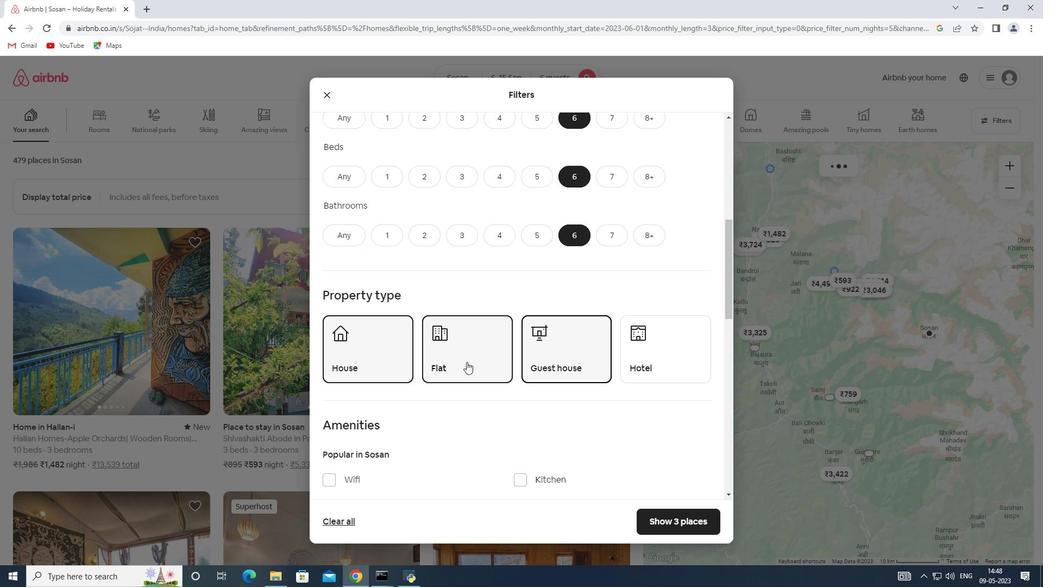 
Action: Mouse scrolled (441, 364) with delta (0, 0)
Screenshot: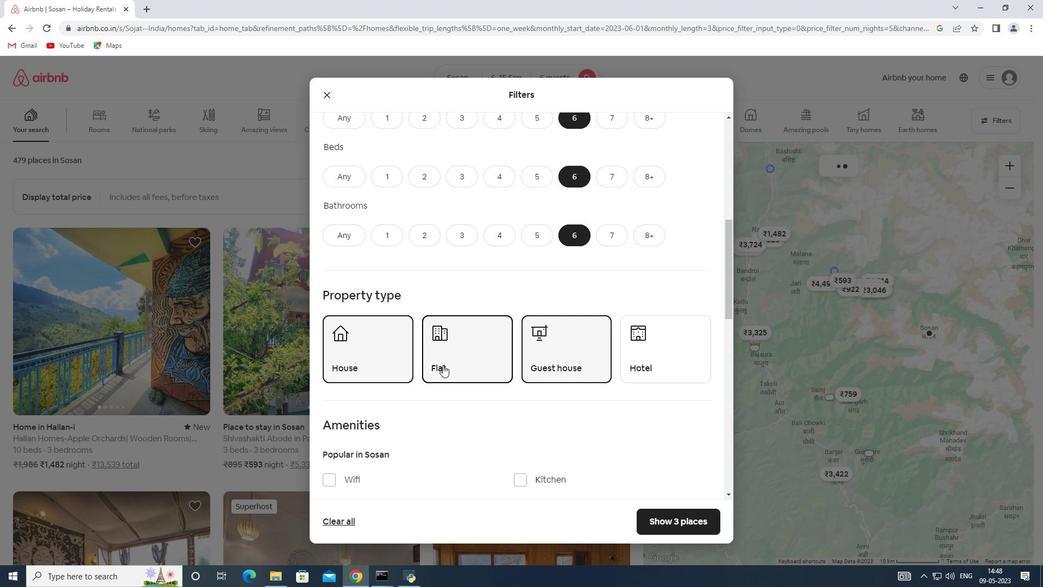 
Action: Mouse scrolled (441, 364) with delta (0, 0)
Screenshot: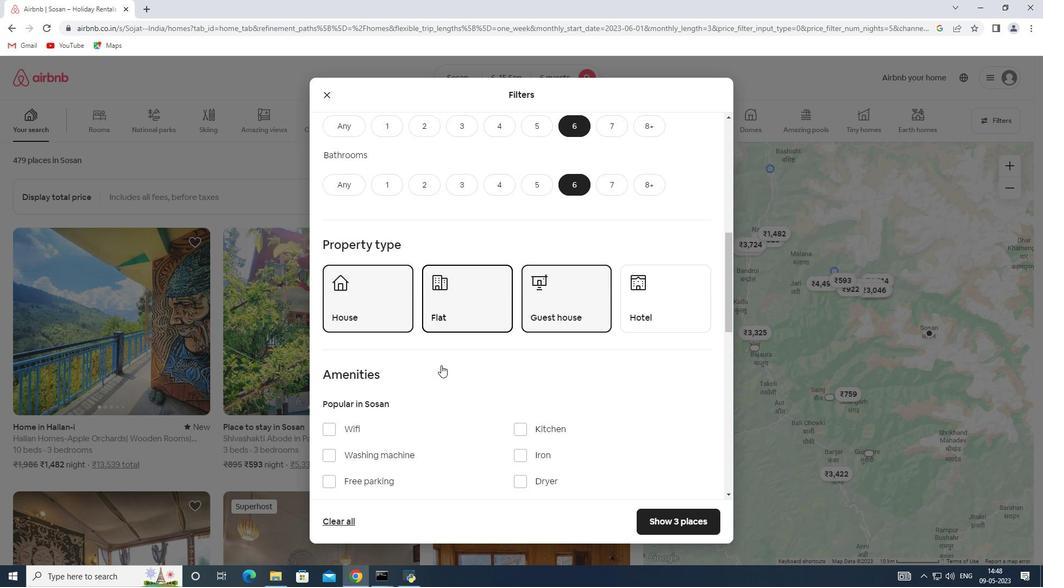 
Action: Mouse moved to (352, 369)
Screenshot: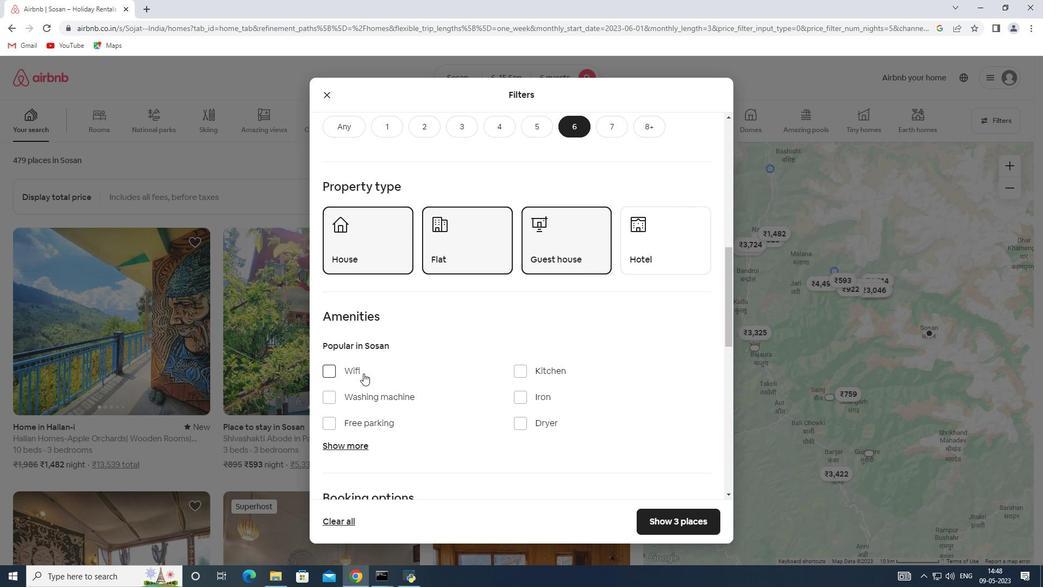 
Action: Mouse pressed left at (352, 369)
Screenshot: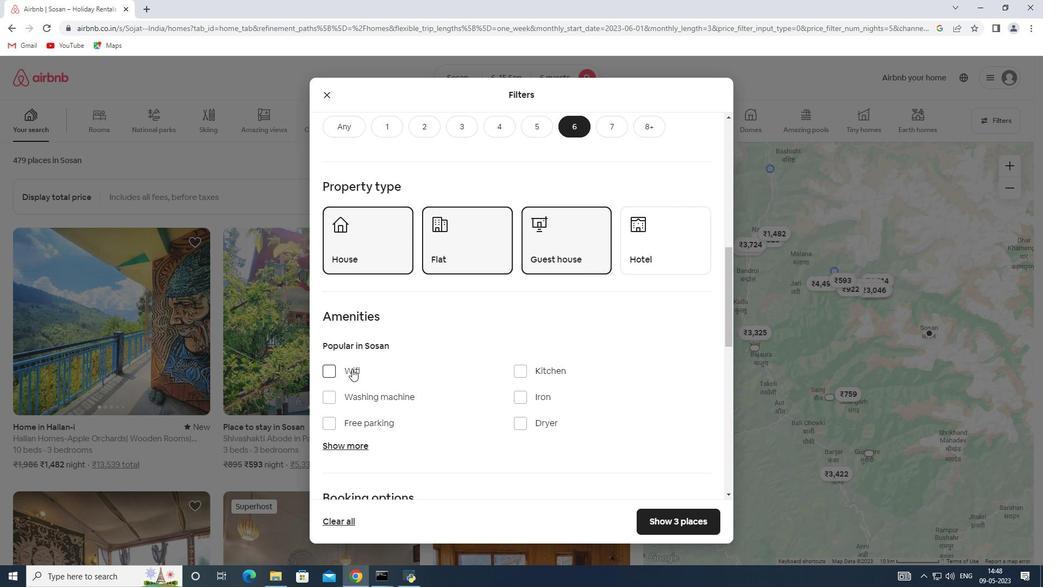 
Action: Mouse moved to (340, 444)
Screenshot: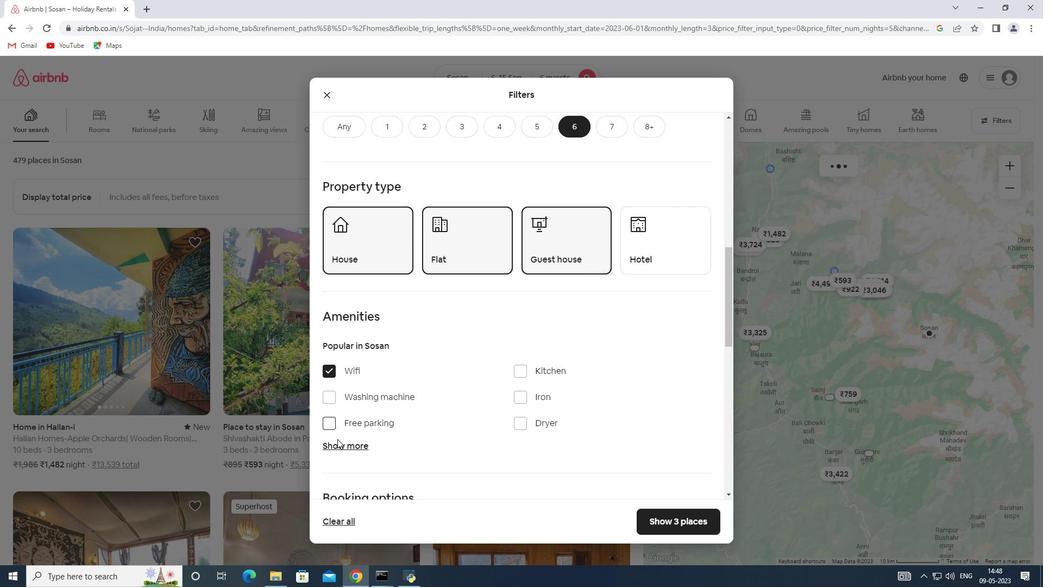 
Action: Mouse pressed left at (340, 444)
Screenshot: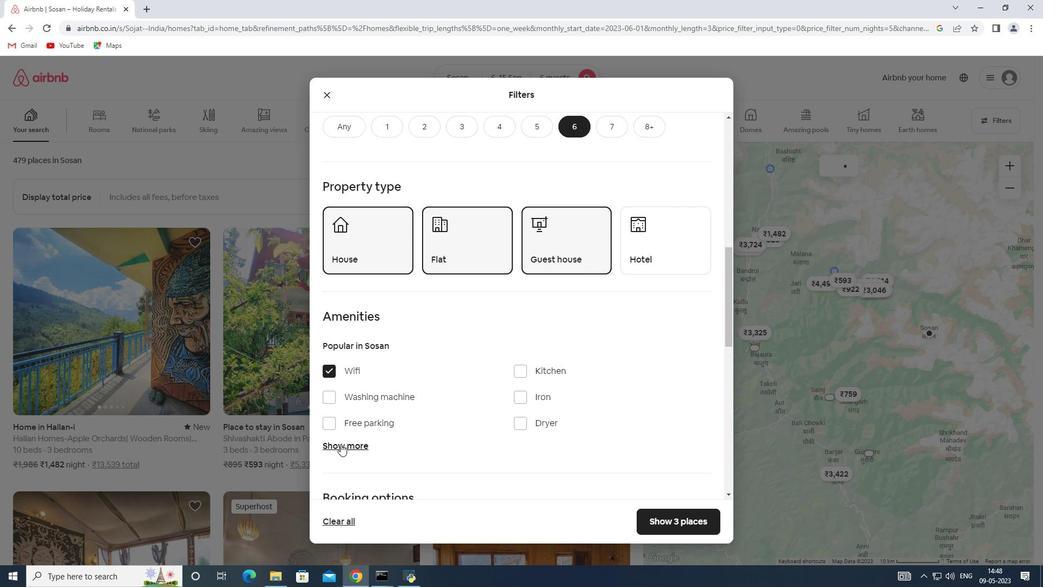 
Action: Mouse moved to (494, 446)
Screenshot: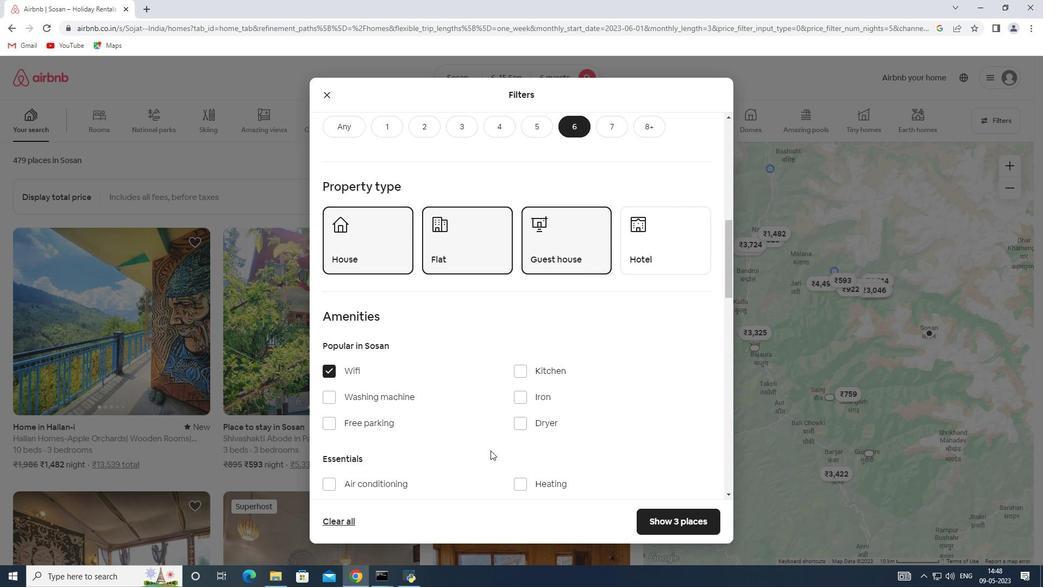 
Action: Mouse scrolled (494, 445) with delta (0, 0)
Screenshot: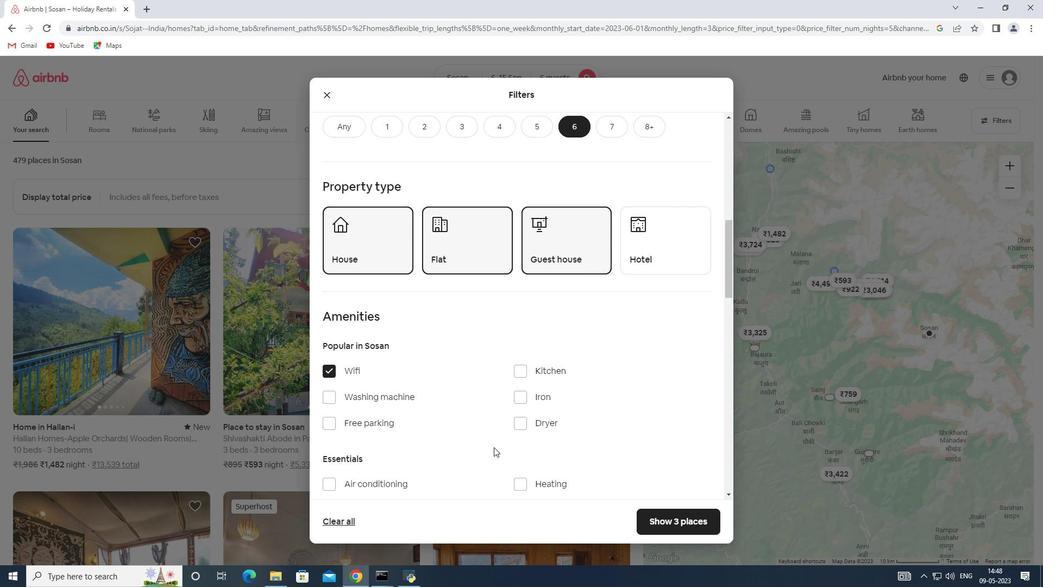 
Action: Mouse scrolled (494, 445) with delta (0, 0)
Screenshot: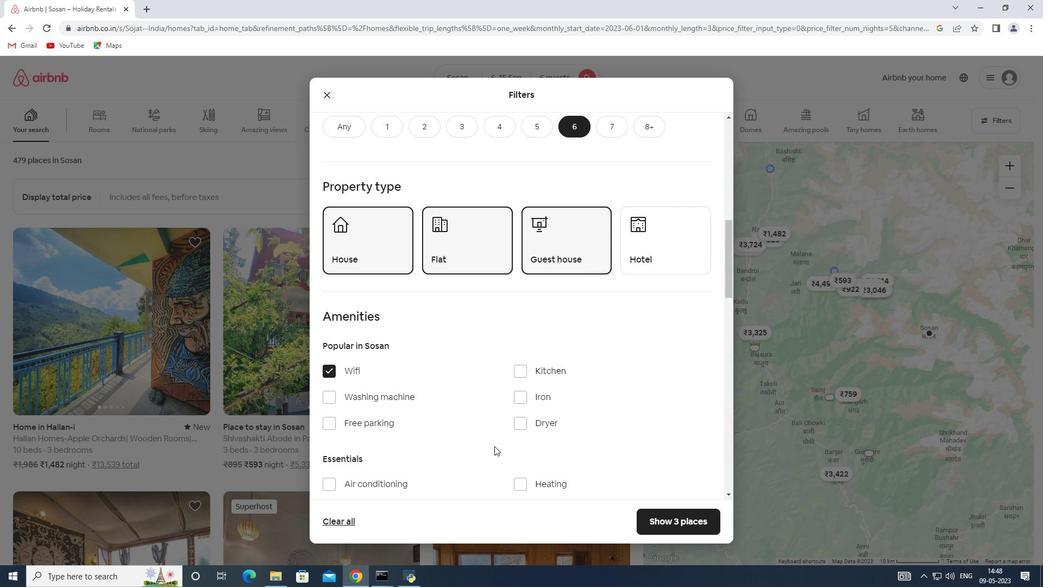 
Action: Mouse moved to (518, 404)
Screenshot: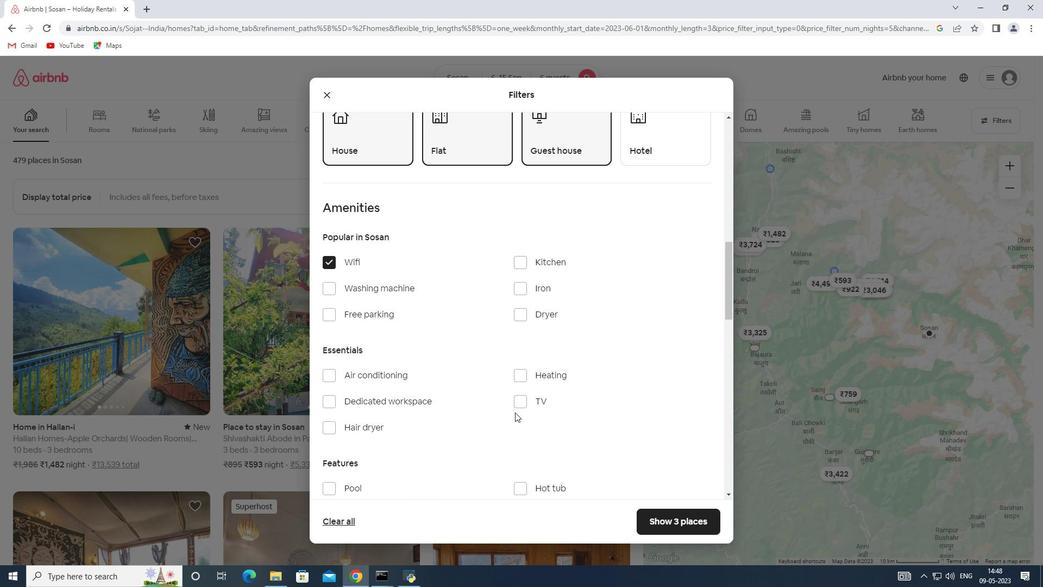 
Action: Mouse pressed left at (518, 404)
Screenshot: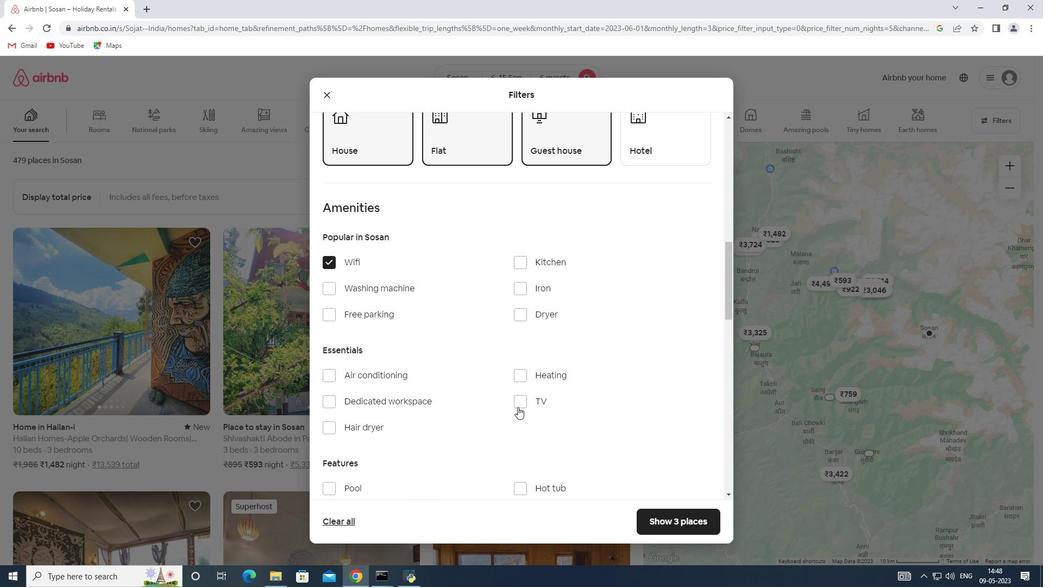 
Action: Mouse moved to (323, 316)
Screenshot: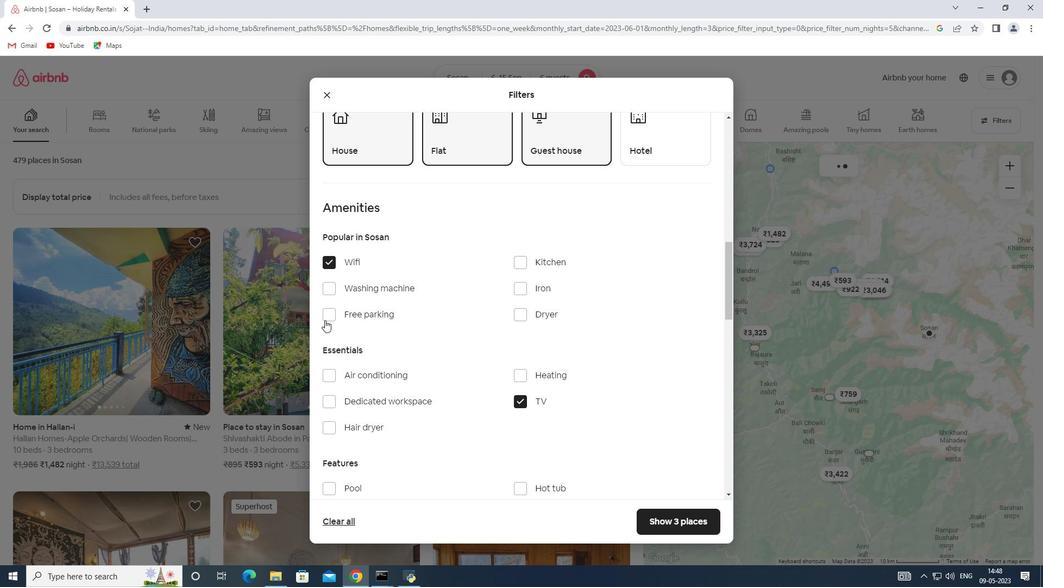 
Action: Mouse pressed left at (323, 316)
Screenshot: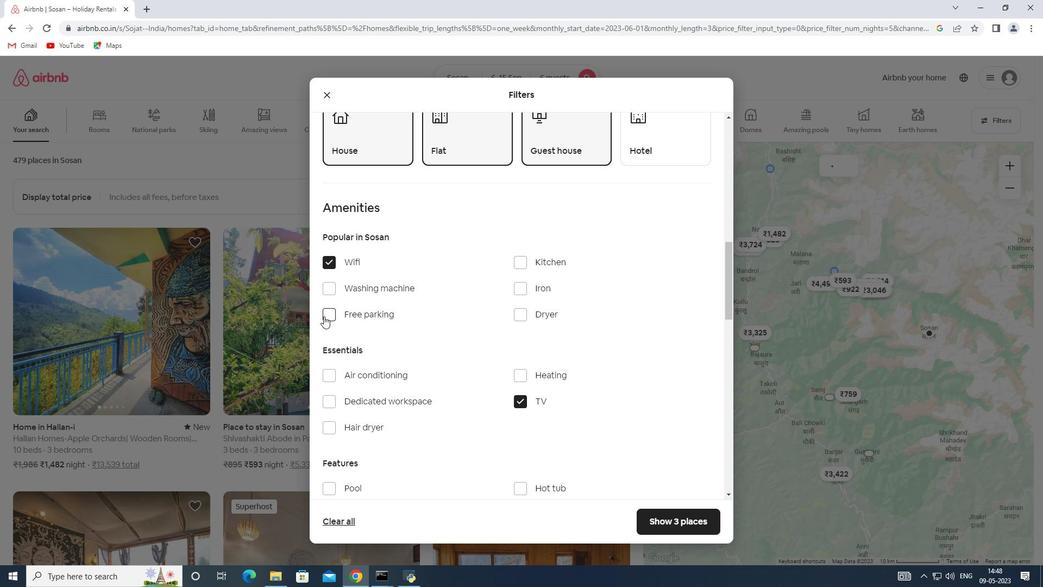 
Action: Mouse moved to (389, 346)
Screenshot: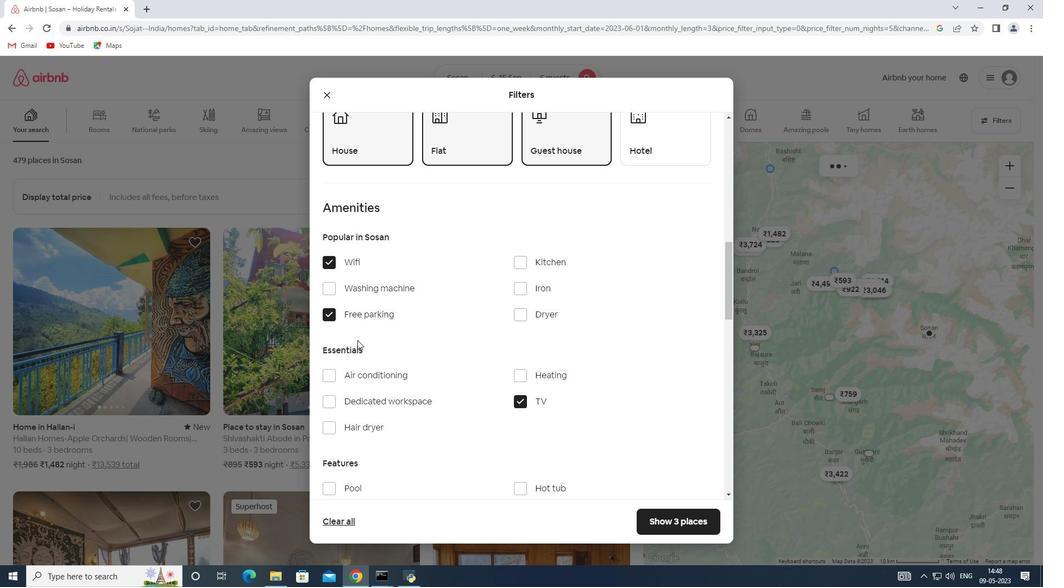 
Action: Mouse scrolled (389, 346) with delta (0, 0)
Screenshot: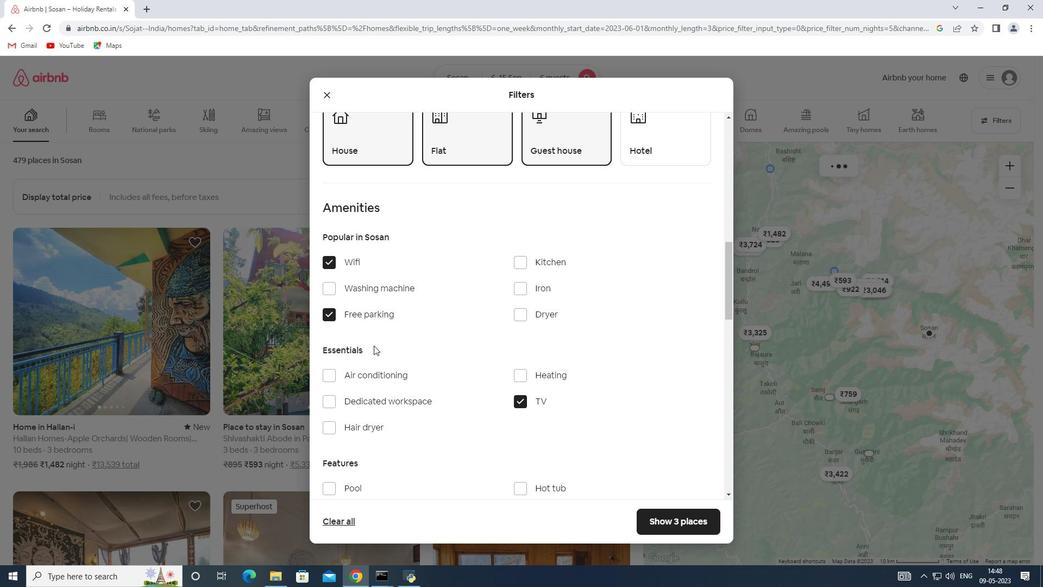 
Action: Mouse scrolled (389, 346) with delta (0, 0)
Screenshot: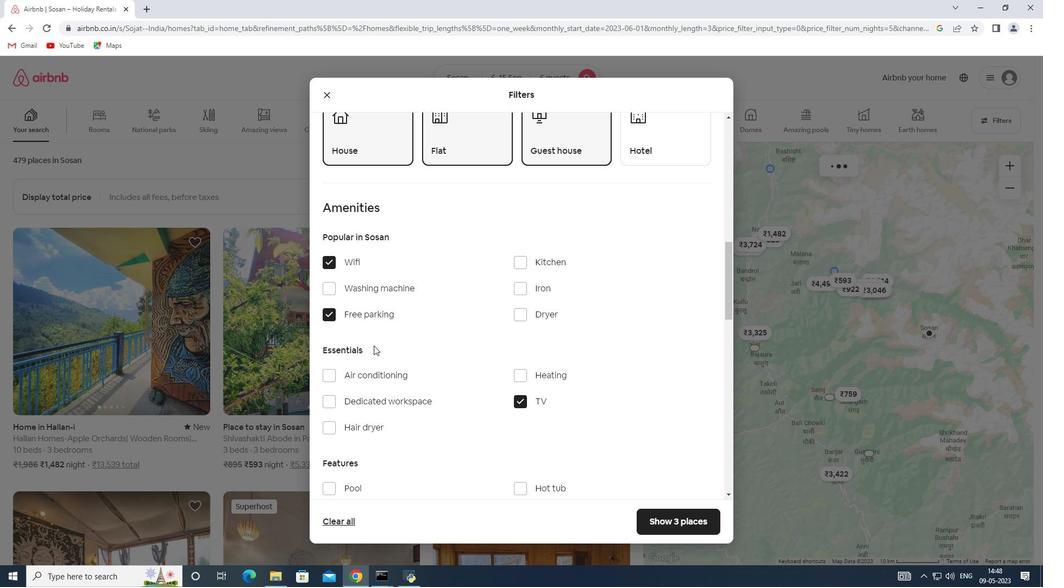 
Action: Mouse moved to (389, 346)
Screenshot: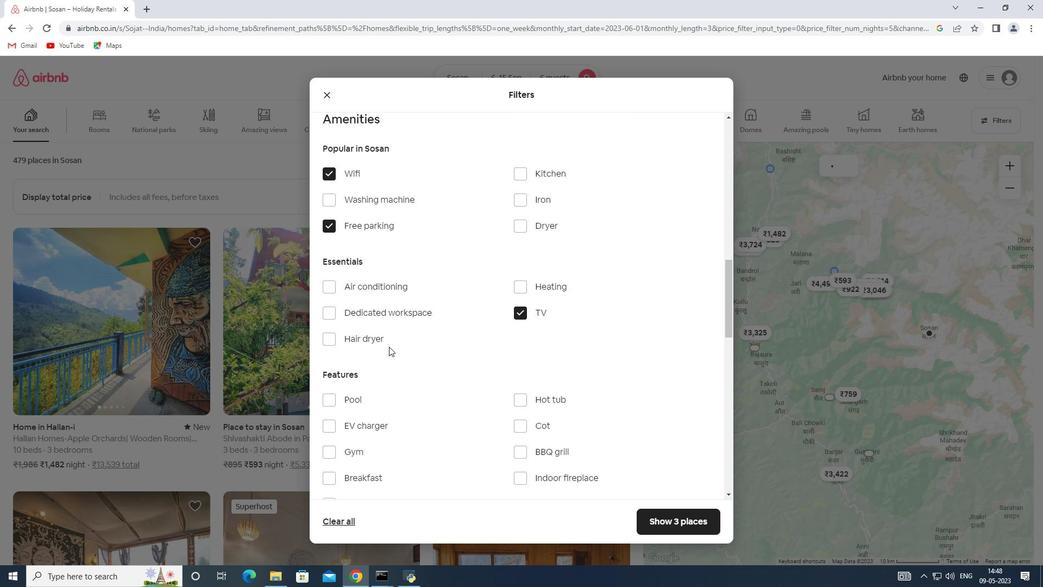
Action: Mouse scrolled (389, 346) with delta (0, 0)
Screenshot: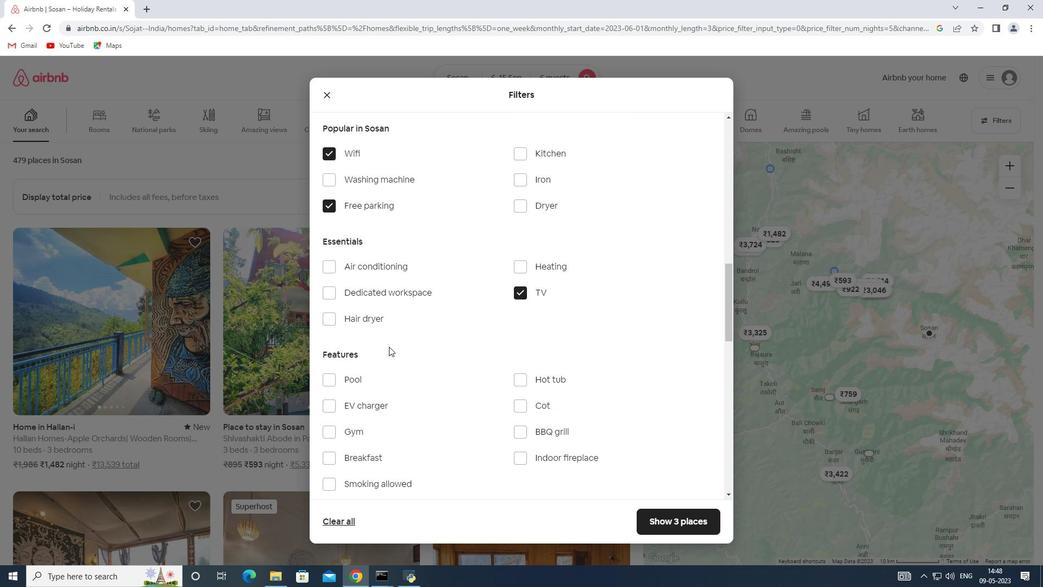 
Action: Mouse moved to (324, 376)
Screenshot: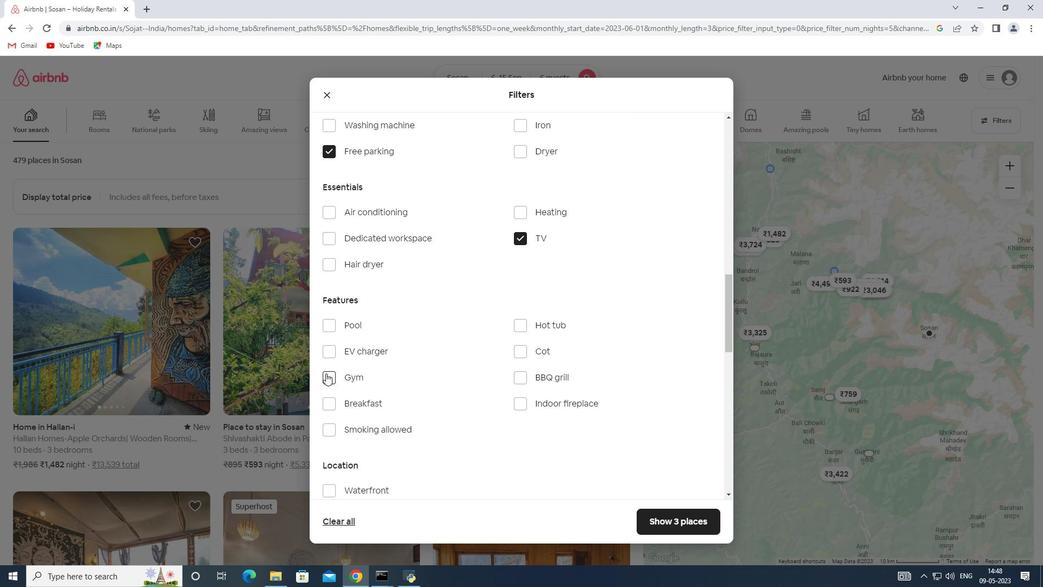 
Action: Mouse pressed left at (324, 376)
Screenshot: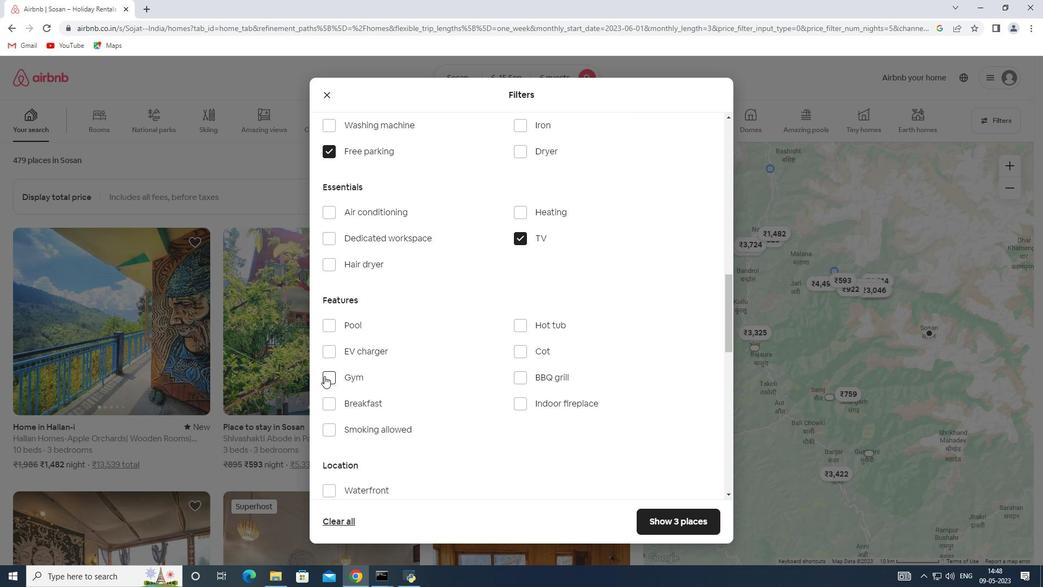 
Action: Mouse moved to (327, 404)
Screenshot: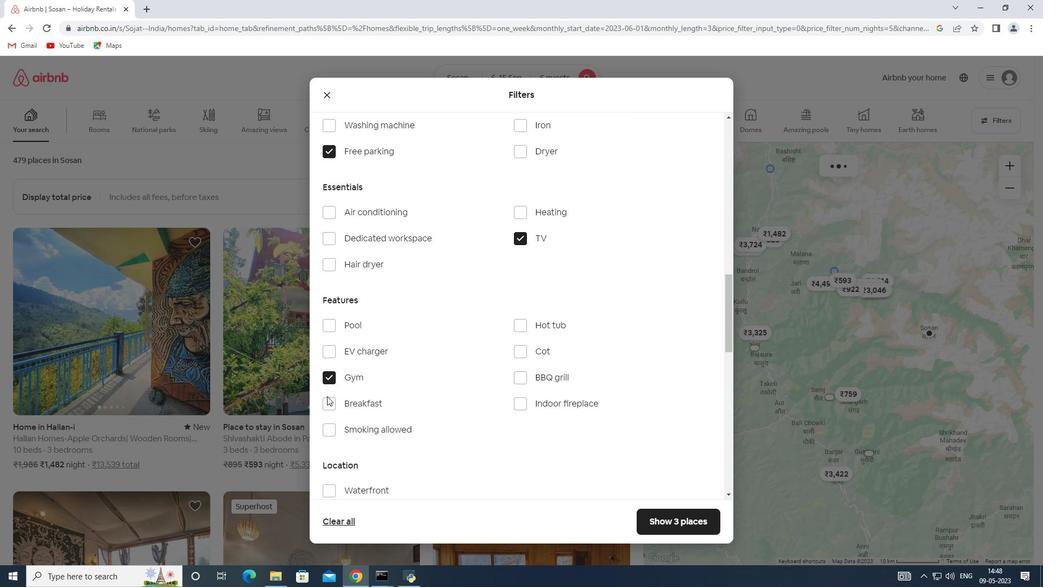 
Action: Mouse pressed left at (327, 404)
Screenshot: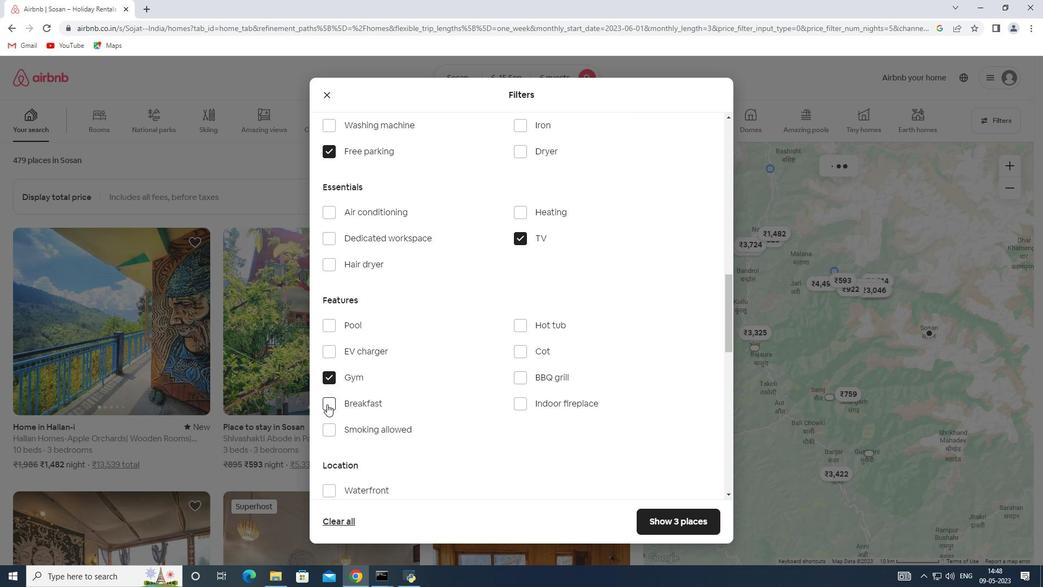 
Action: Mouse moved to (502, 372)
Screenshot: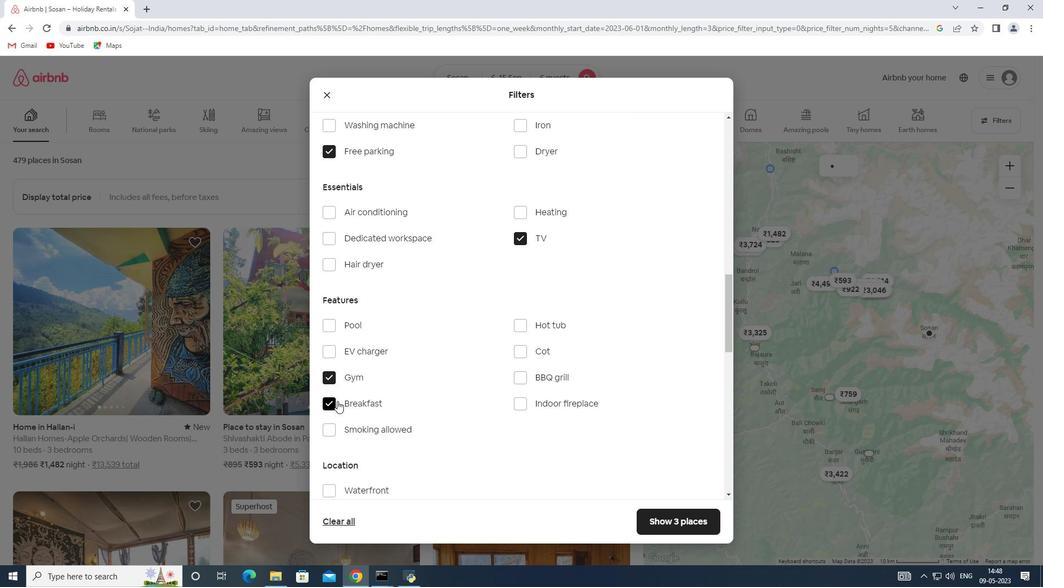 
Action: Mouse scrolled (502, 372) with delta (0, 0)
Screenshot: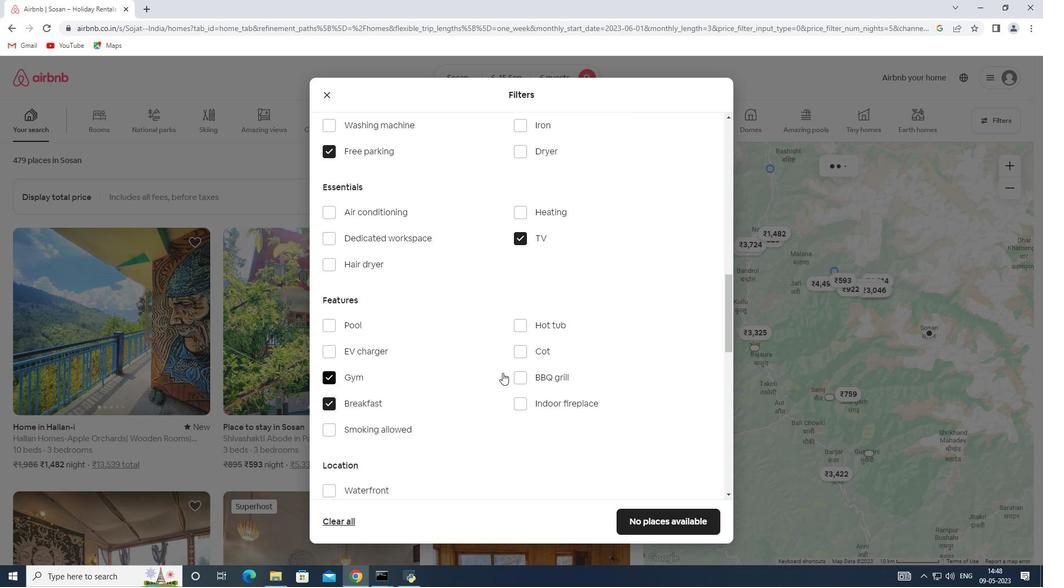 
Action: Mouse scrolled (502, 372) with delta (0, 0)
Screenshot: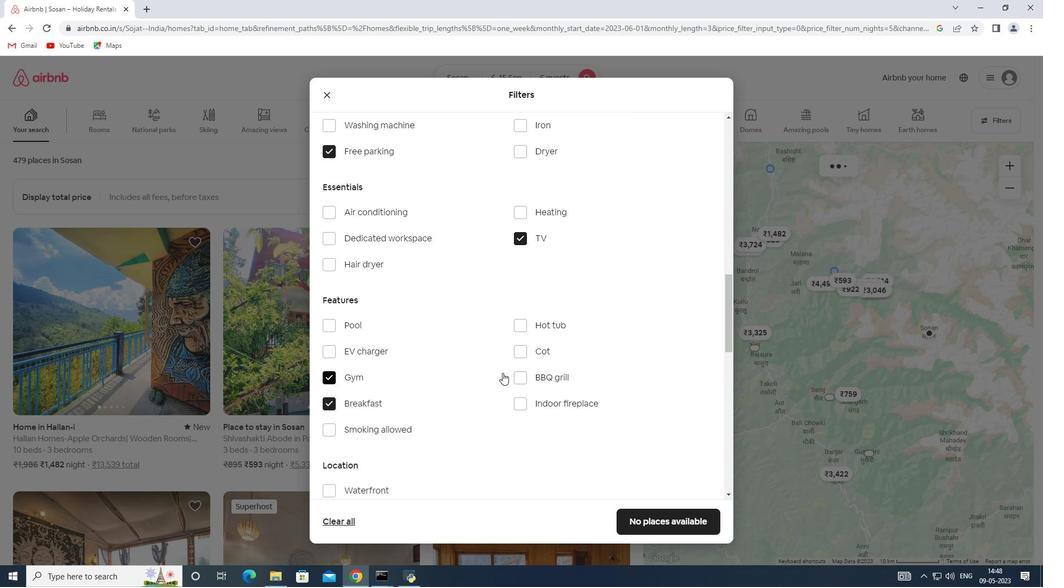 
Action: Mouse scrolled (502, 372) with delta (0, 0)
Screenshot: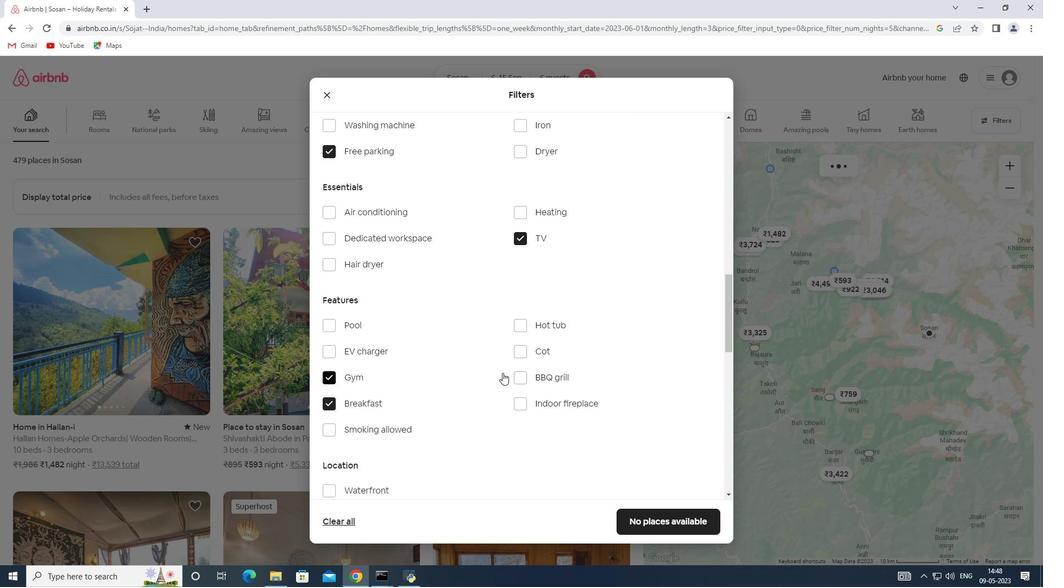 
Action: Mouse scrolled (502, 372) with delta (0, 0)
Screenshot: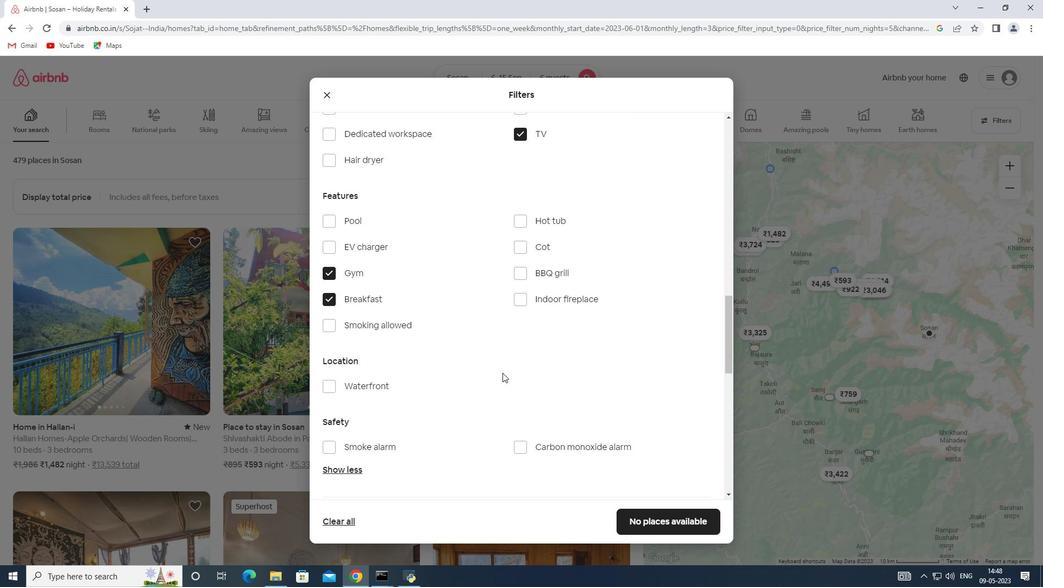 
Action: Mouse moved to (613, 380)
Screenshot: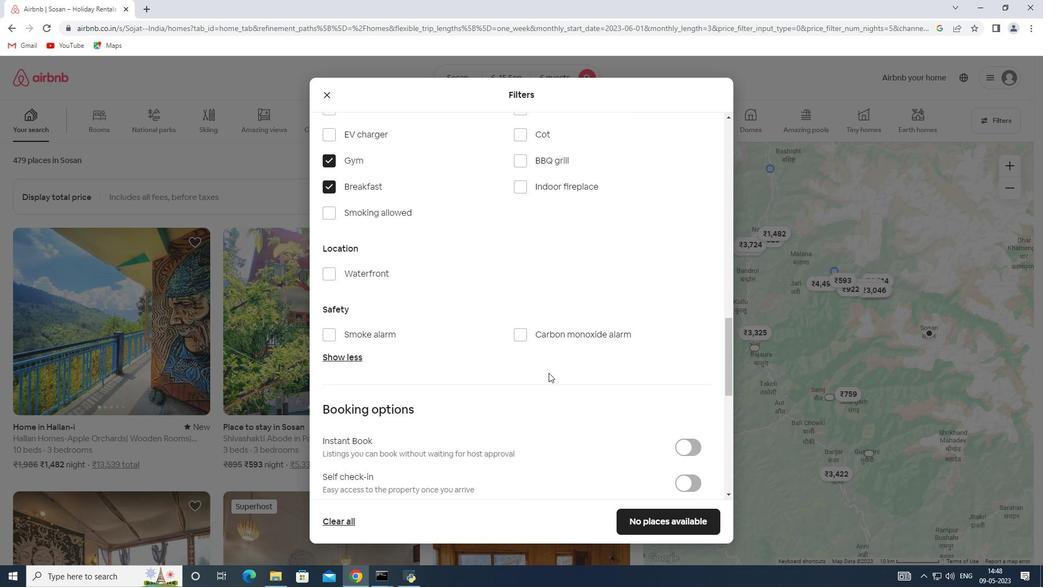 
Action: Mouse scrolled (613, 379) with delta (0, 0)
Screenshot: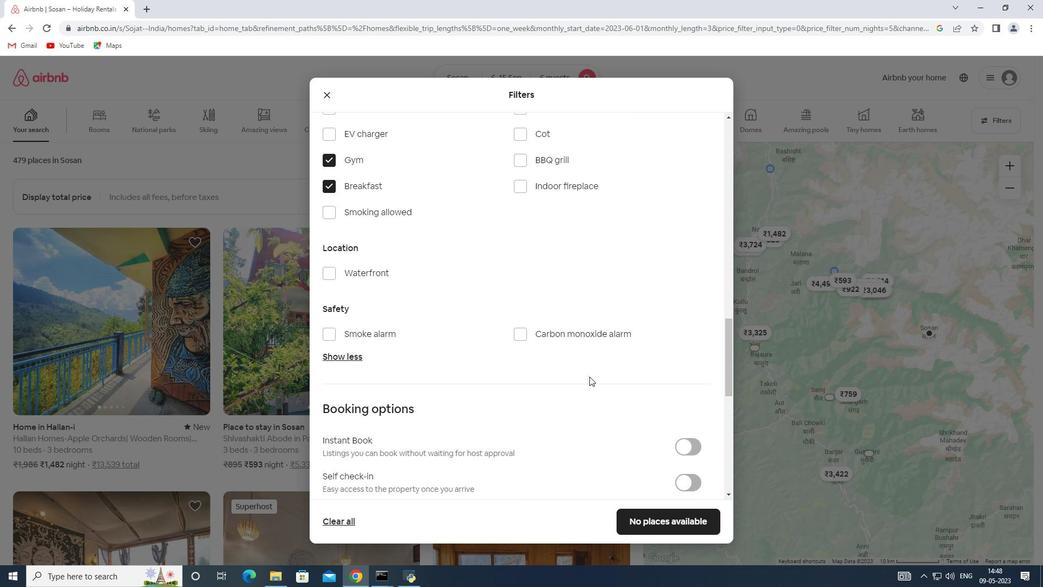
Action: Mouse scrolled (613, 379) with delta (0, 0)
Screenshot: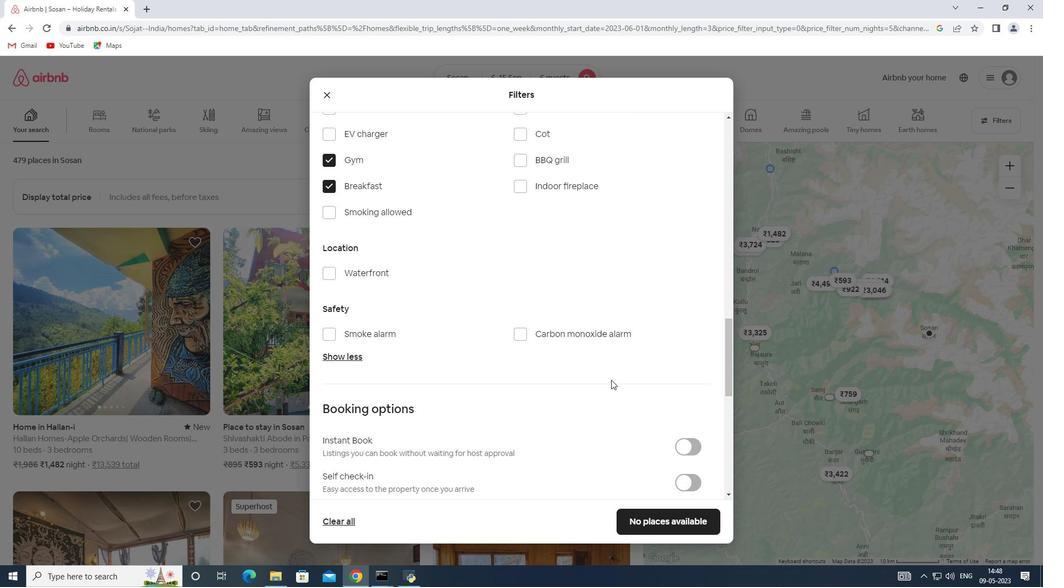 
Action: Mouse scrolled (613, 379) with delta (0, 0)
Screenshot: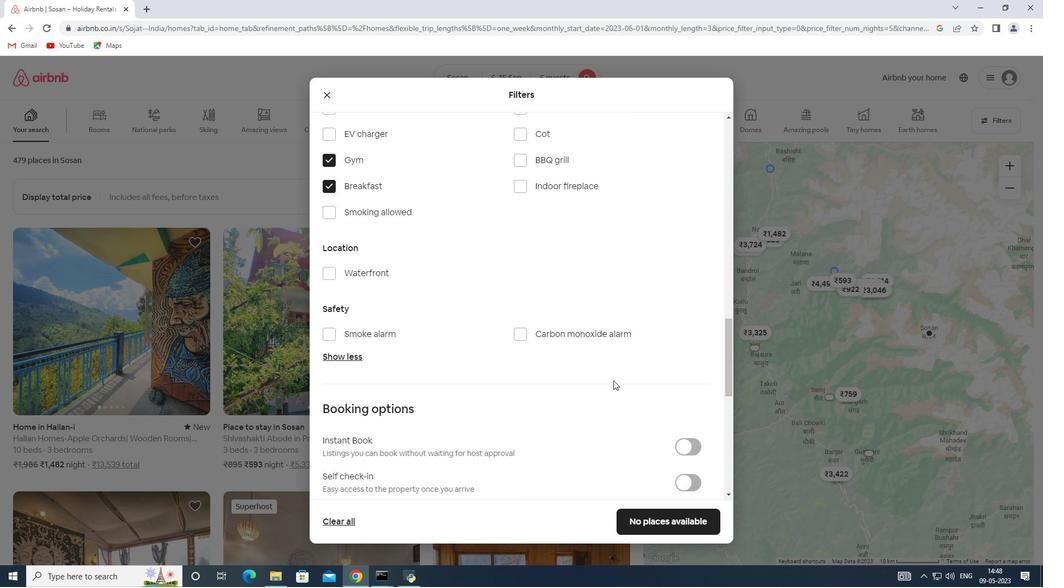 
Action: Mouse moved to (686, 325)
Screenshot: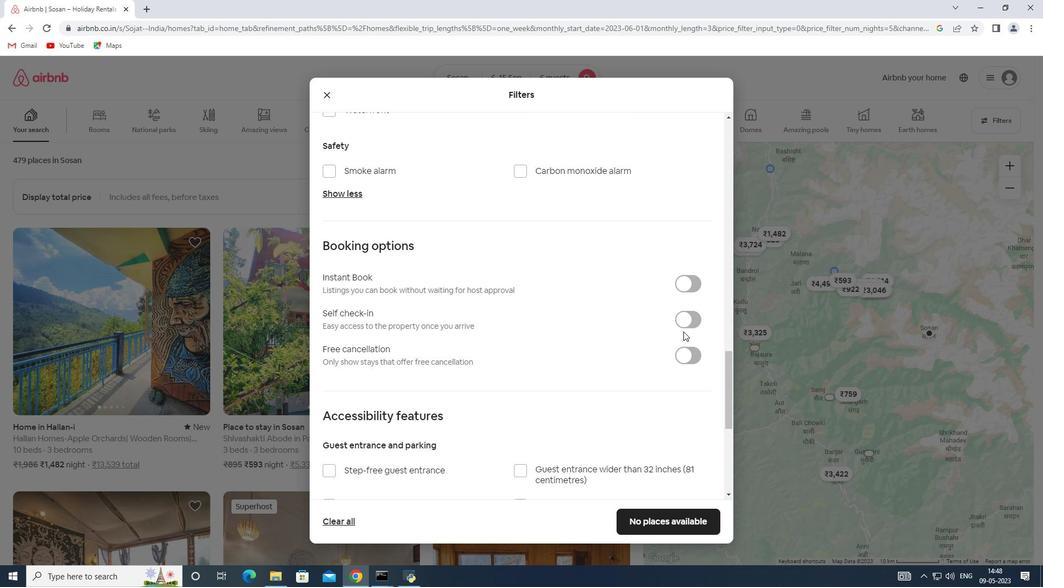 
Action: Mouse pressed left at (686, 325)
Screenshot: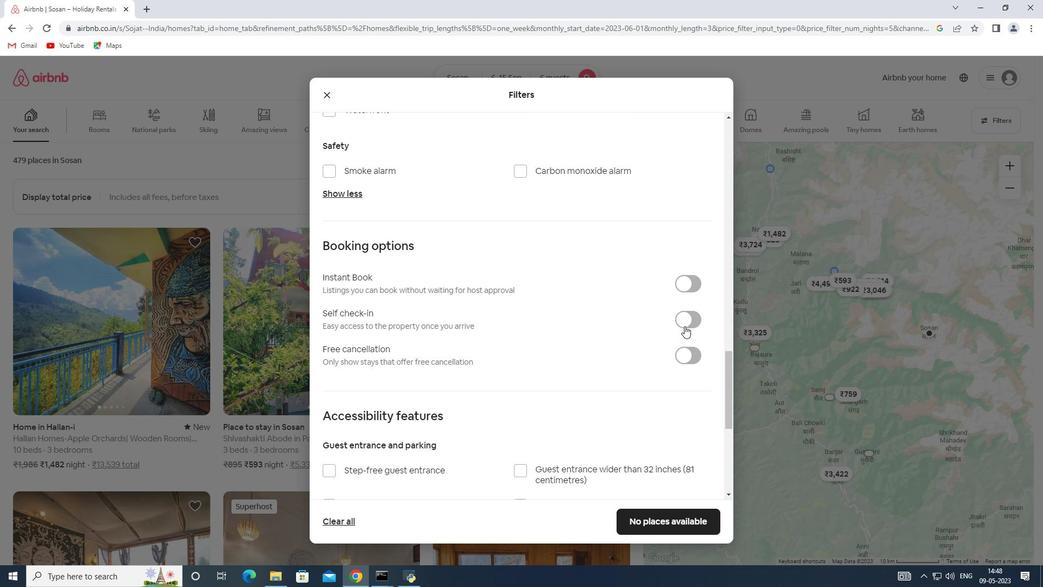 
Action: Mouse moved to (363, 379)
Screenshot: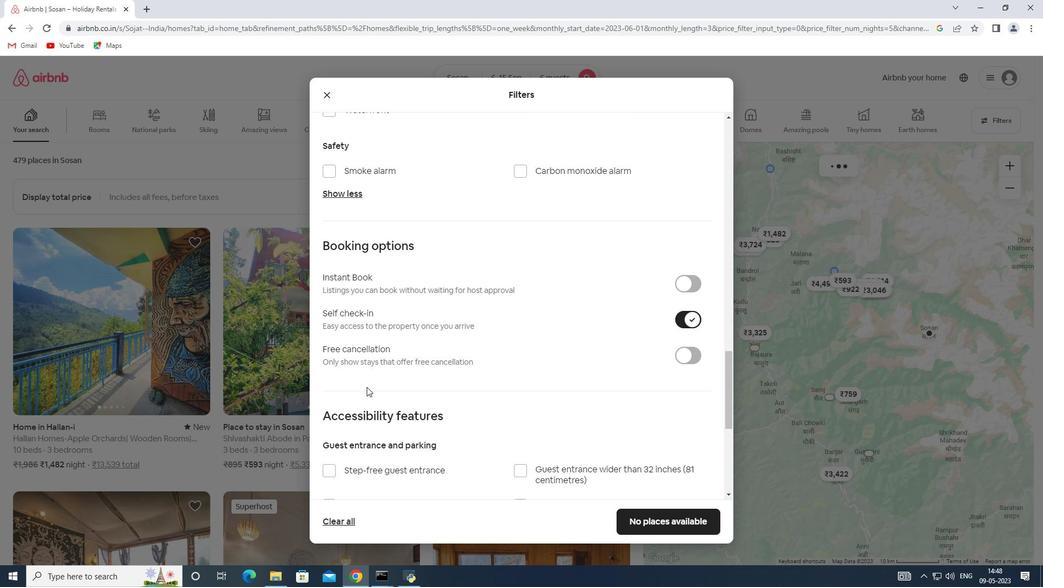 
Action: Mouse scrolled (363, 379) with delta (0, 0)
Screenshot: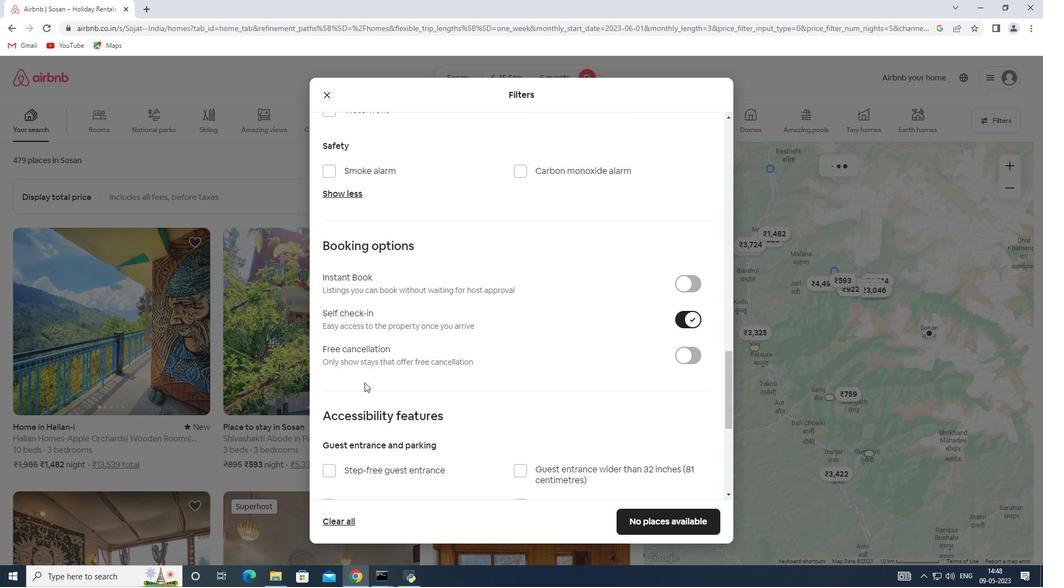 
Action: Mouse scrolled (363, 379) with delta (0, 0)
Screenshot: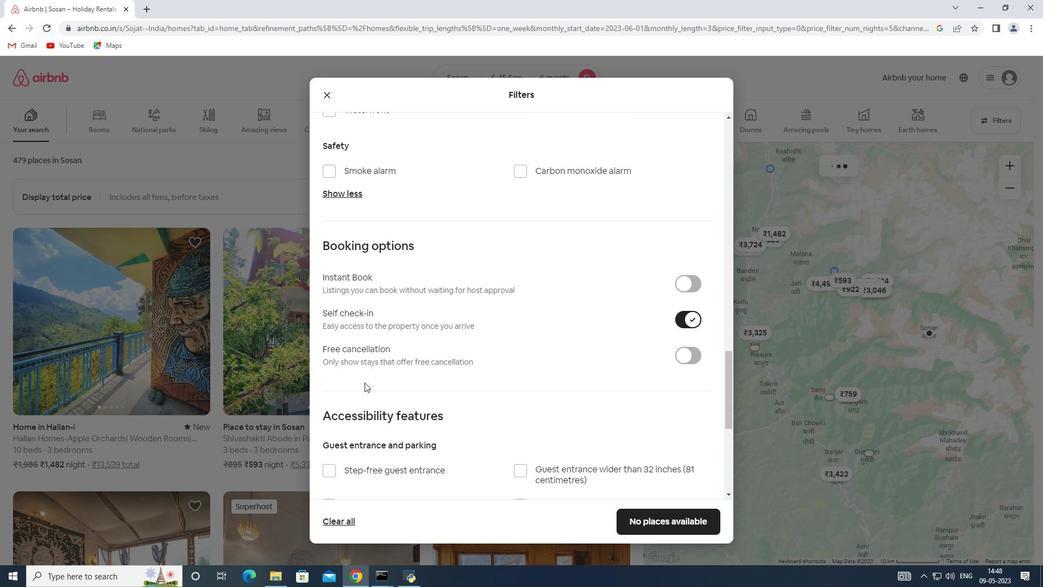 
Action: Mouse scrolled (363, 379) with delta (0, 0)
Screenshot: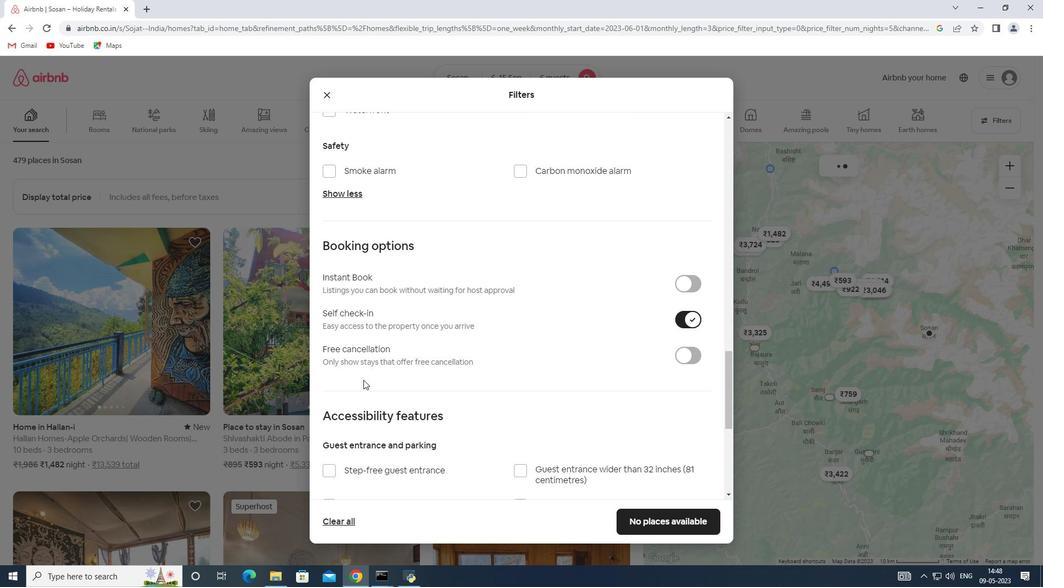 
Action: Mouse scrolled (363, 379) with delta (0, 0)
Screenshot: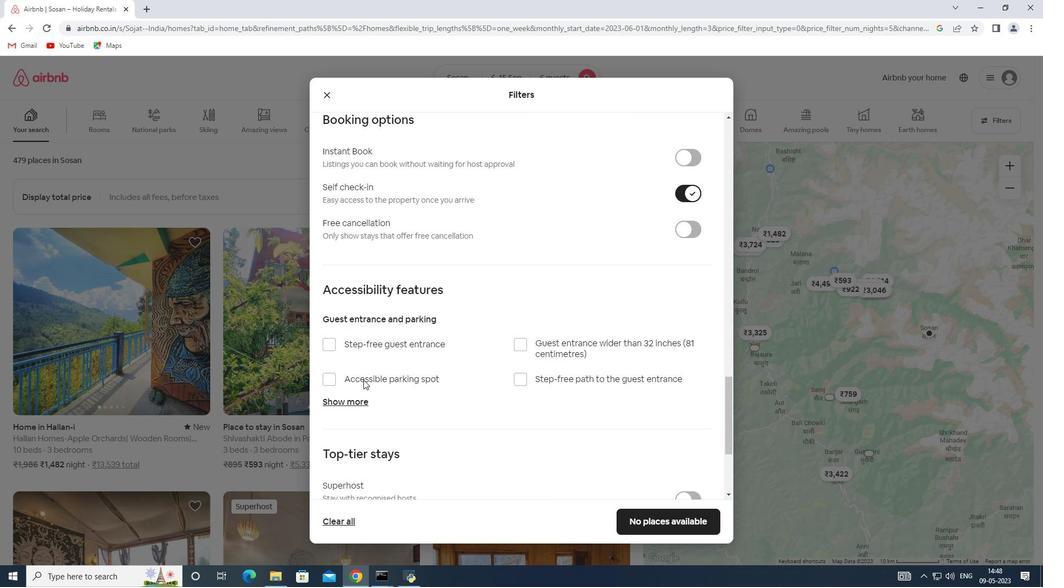 
Action: Mouse scrolled (363, 379) with delta (0, 0)
Screenshot: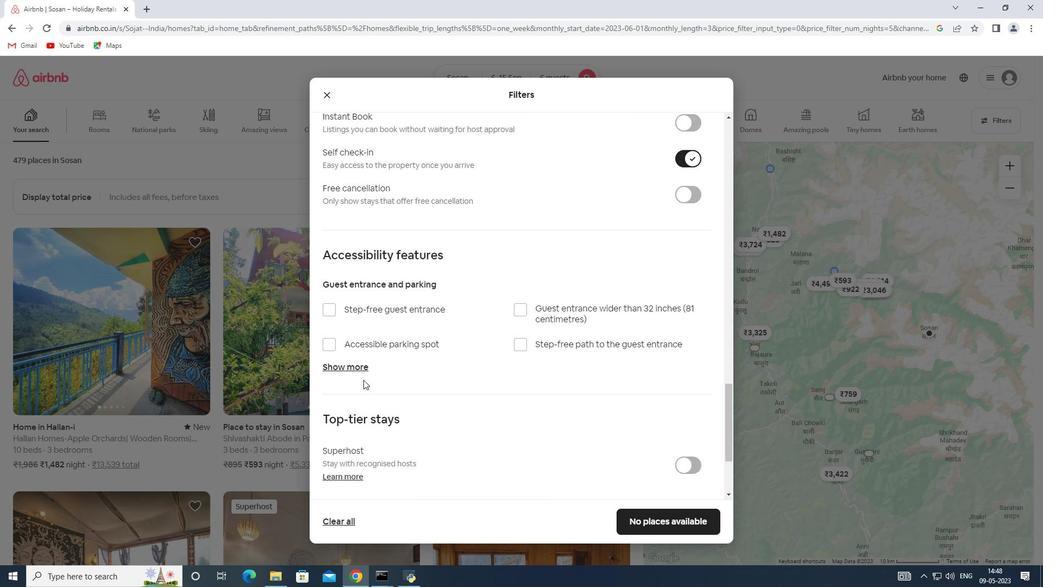 
Action: Mouse moved to (327, 450)
Screenshot: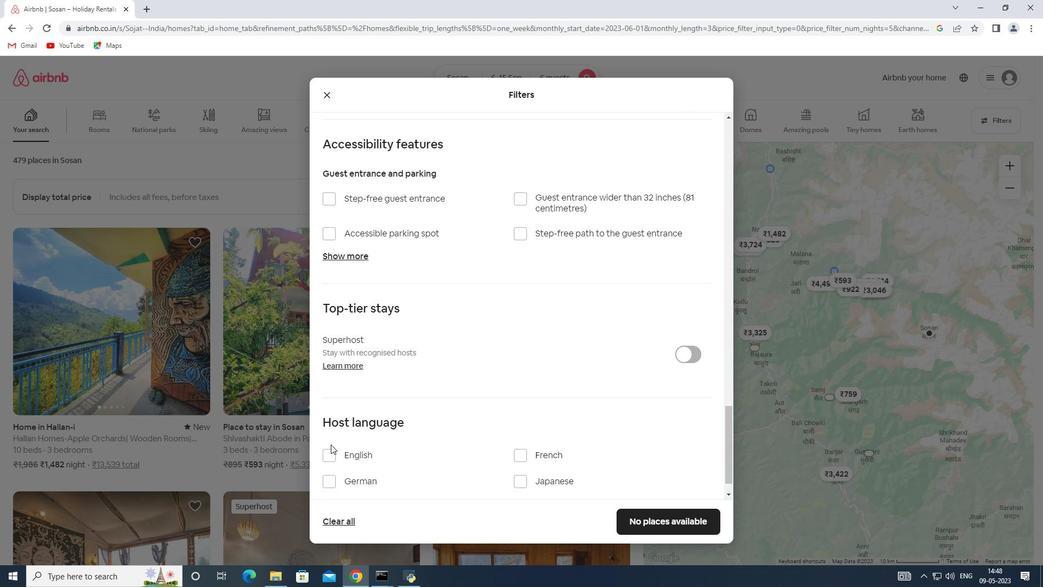 
Action: Mouse pressed left at (327, 450)
Screenshot: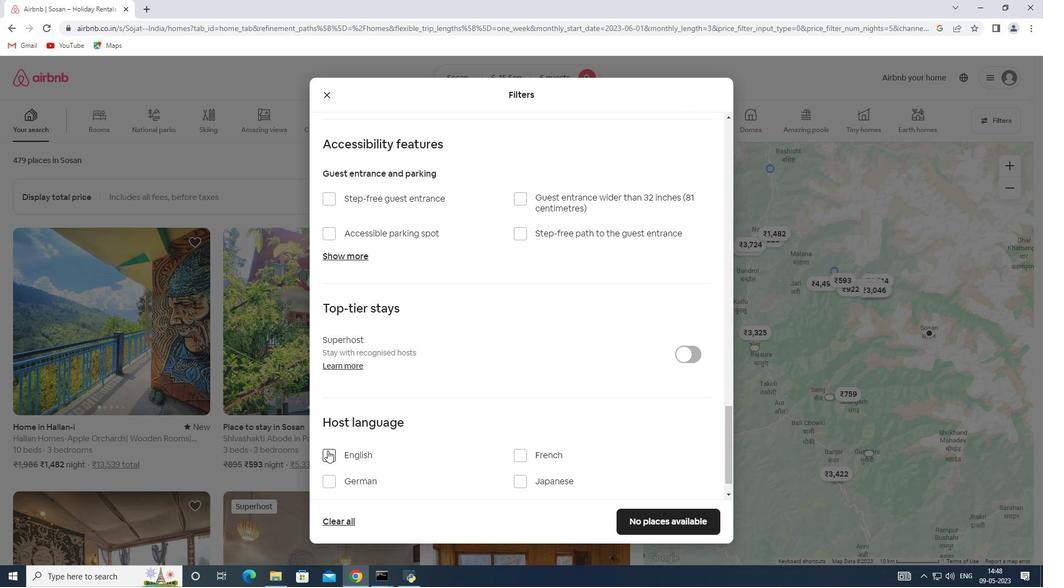 
Action: Mouse moved to (647, 521)
Screenshot: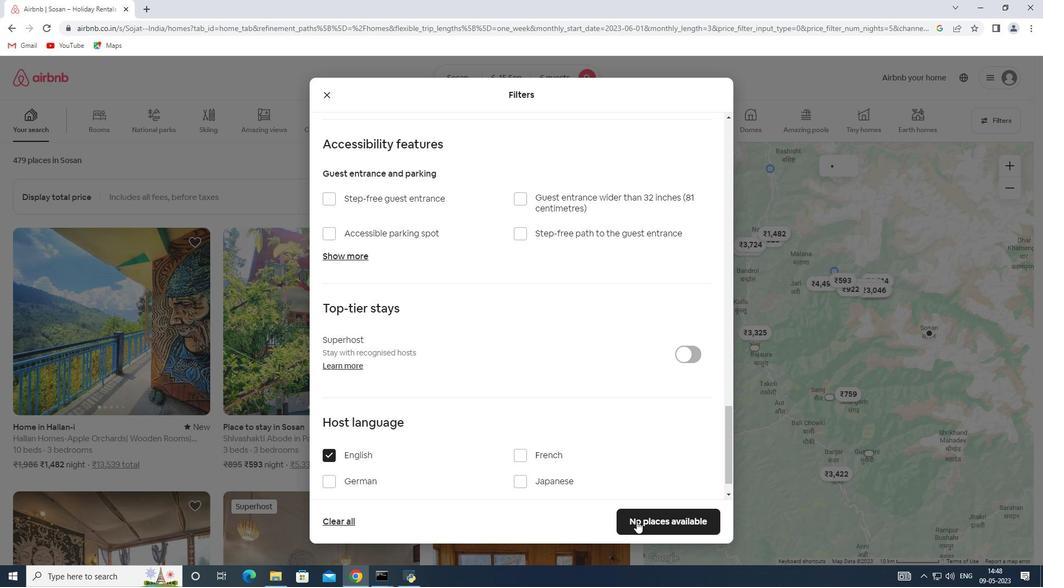 
Action: Mouse pressed left at (647, 521)
Screenshot: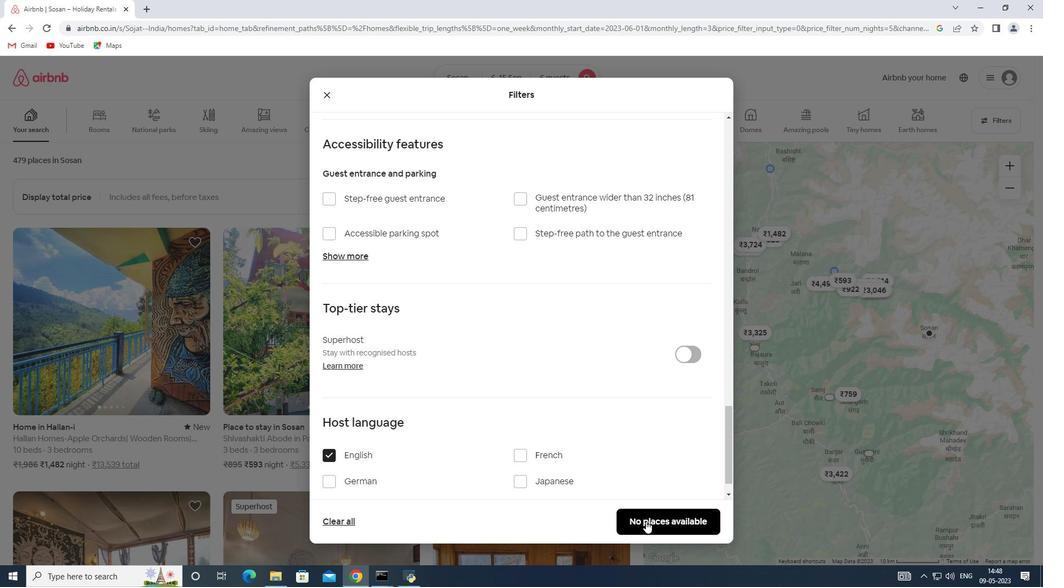 
Action: Mouse moved to (646, 520)
Screenshot: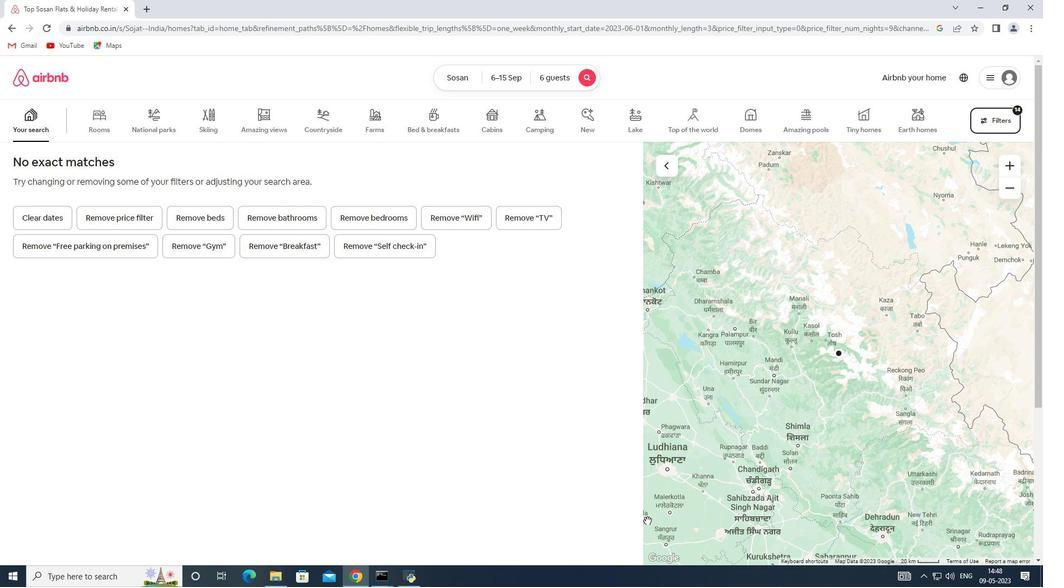 
